 Task: Search one way flight ticket for 5 adults, 2 children, 1 infant in seat and 1 infant on lap in economy from Lafayette: Lafayette Regional Airport (paul Fournet Field) to Rockford: Chicago Rockford International Airport(was Northwest Chicagoland Regional Airport At Rockford) on 5-1-2023. Choice of flights is Singapure airlines. Number of bags: 1 carry on bag. Price is upto 88000. Outbound departure time preference is 10:30.
Action: Mouse moved to (210, 280)
Screenshot: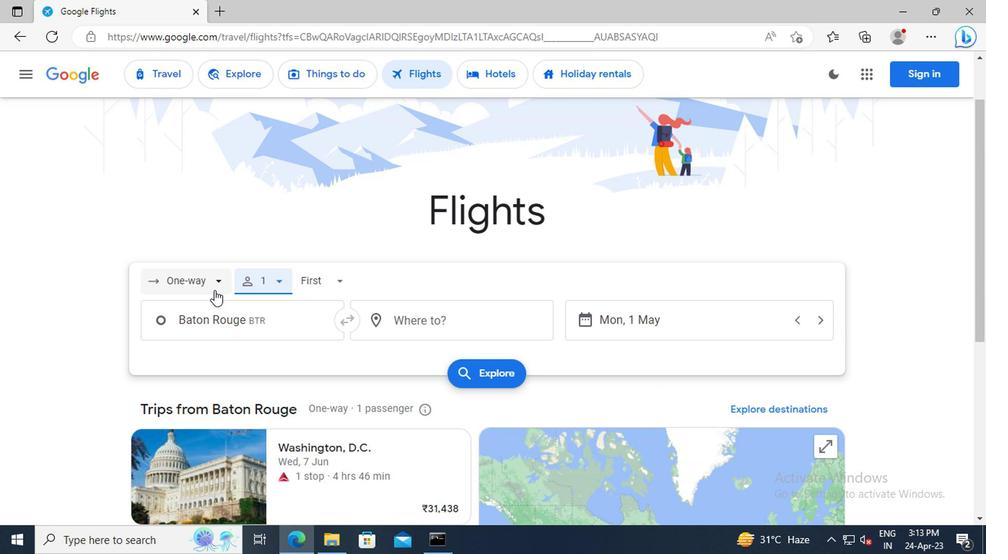 
Action: Mouse pressed left at (210, 280)
Screenshot: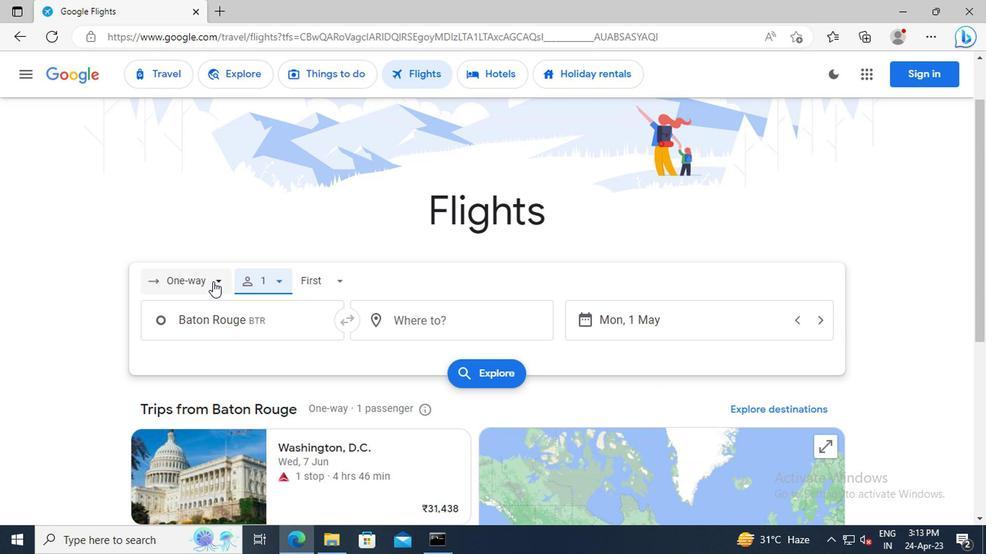 
Action: Mouse moved to (200, 349)
Screenshot: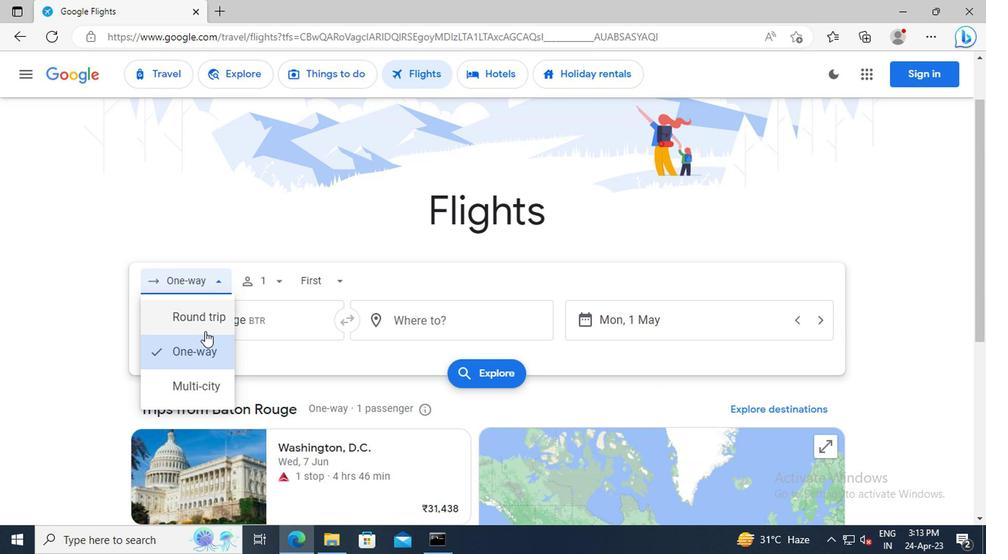
Action: Mouse pressed left at (200, 349)
Screenshot: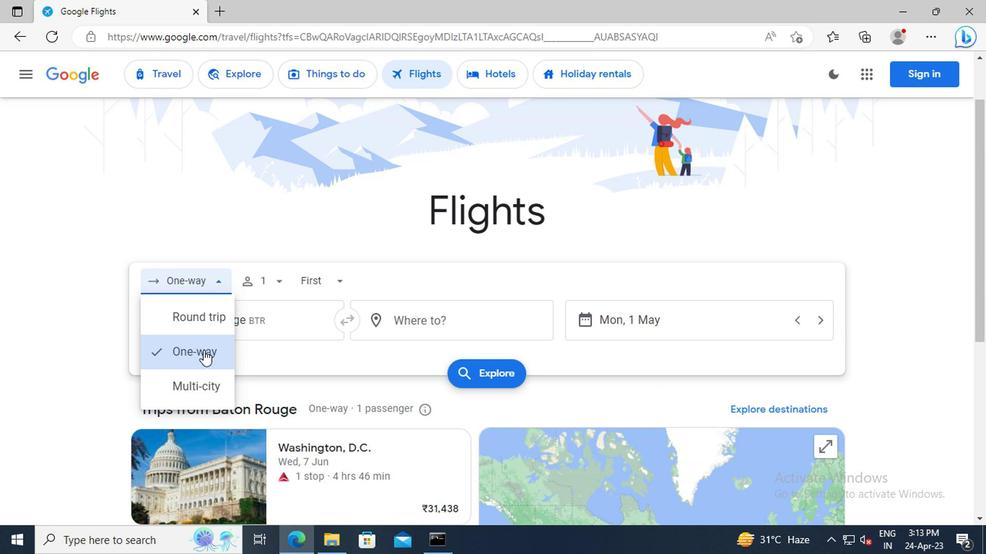 
Action: Mouse moved to (265, 280)
Screenshot: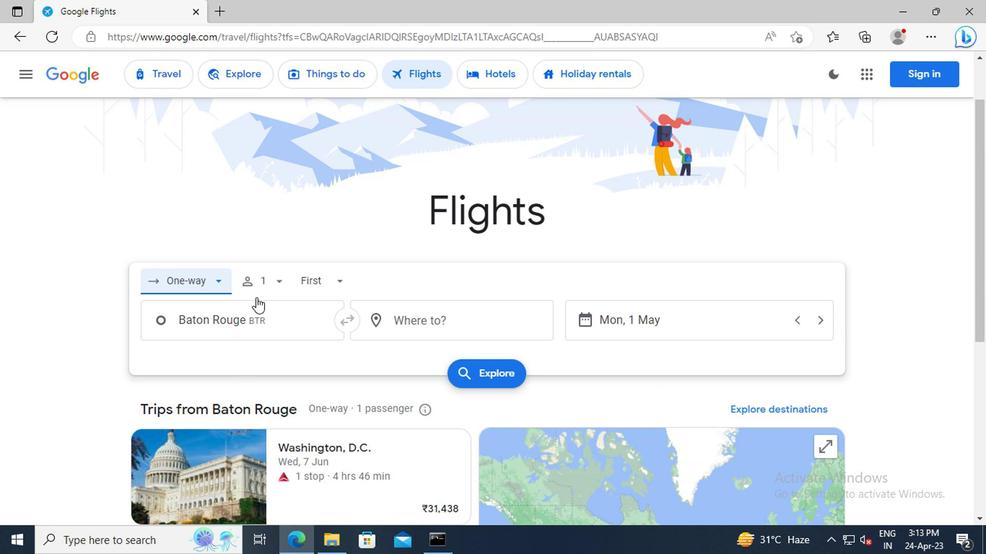 
Action: Mouse pressed left at (265, 280)
Screenshot: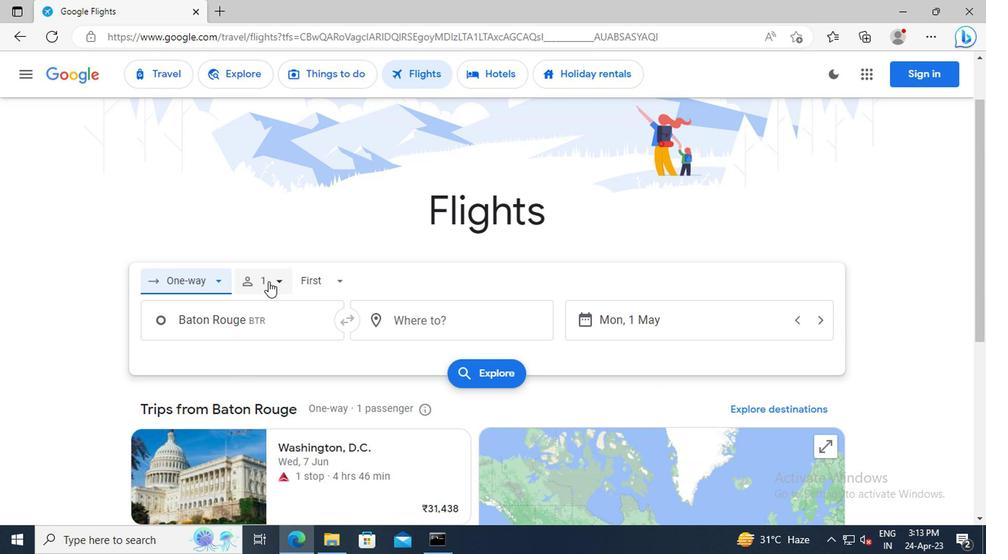 
Action: Mouse moved to (382, 318)
Screenshot: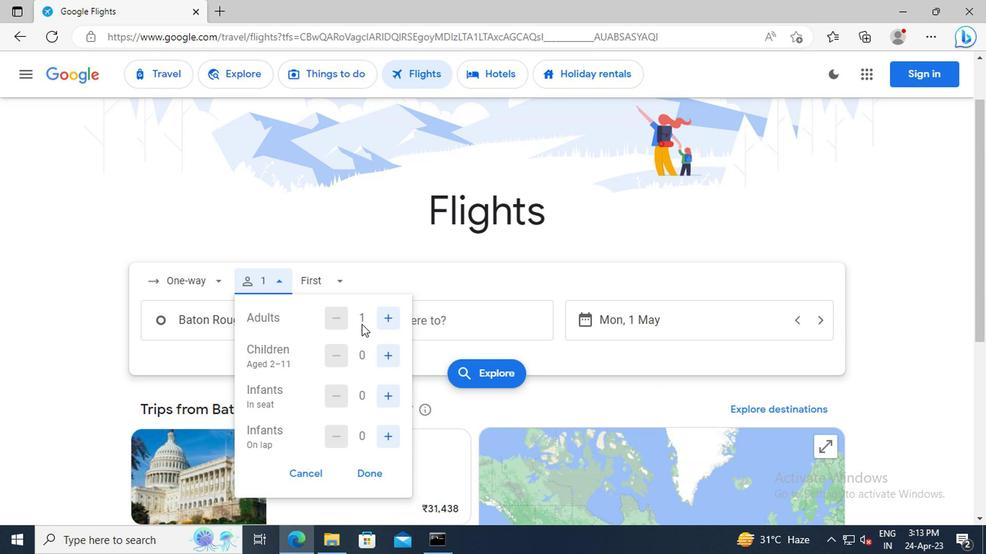 
Action: Mouse pressed left at (382, 318)
Screenshot: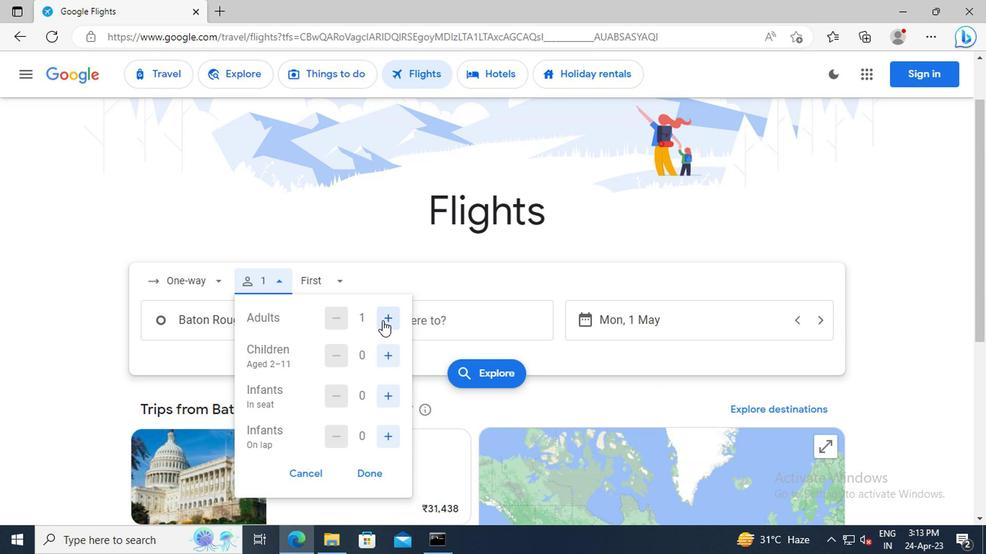 
Action: Mouse pressed left at (382, 318)
Screenshot: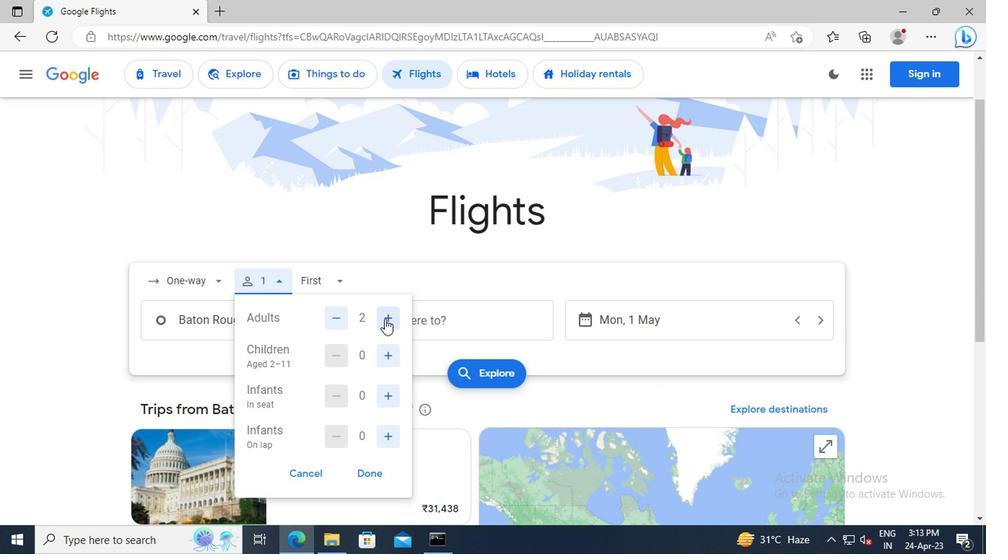 
Action: Mouse pressed left at (382, 318)
Screenshot: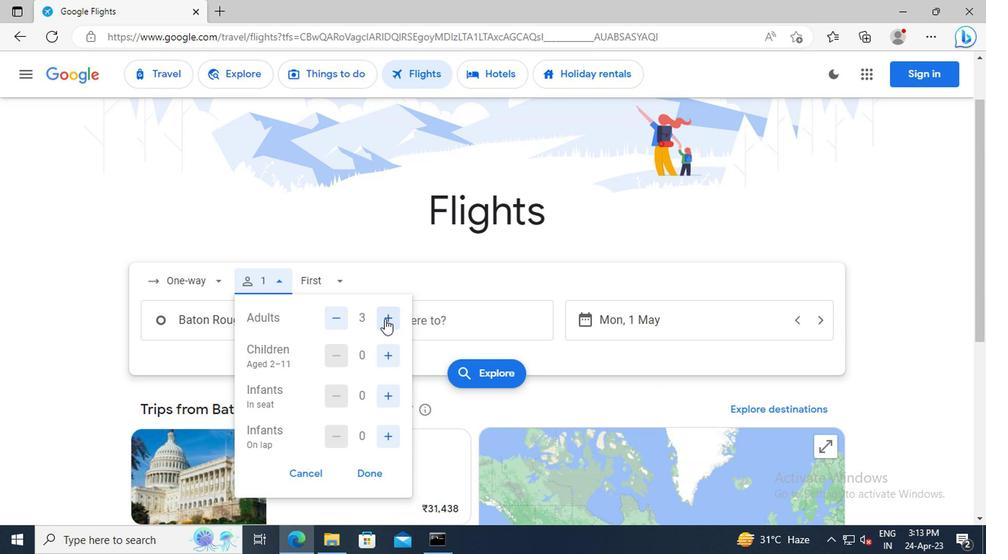 
Action: Mouse pressed left at (382, 318)
Screenshot: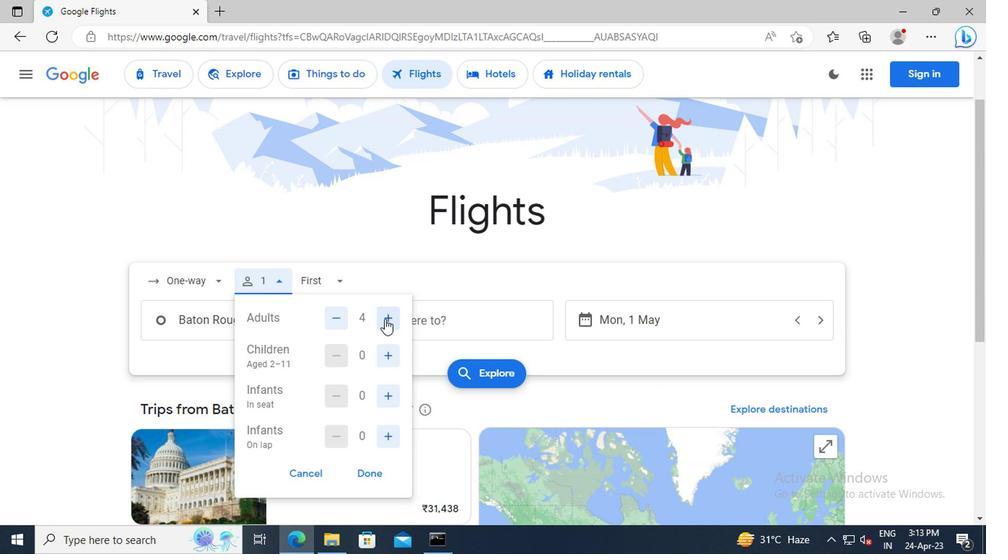 
Action: Mouse moved to (384, 347)
Screenshot: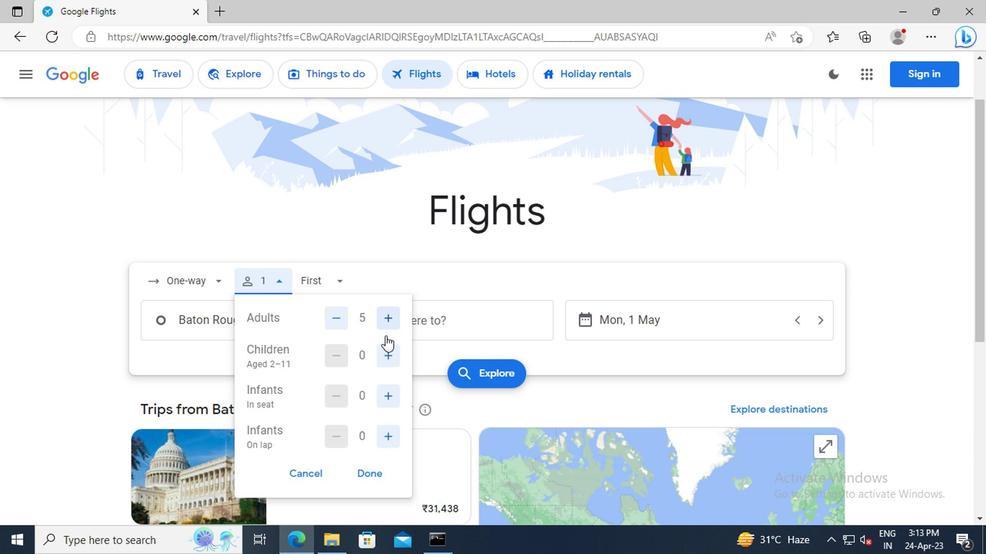 
Action: Mouse pressed left at (384, 347)
Screenshot: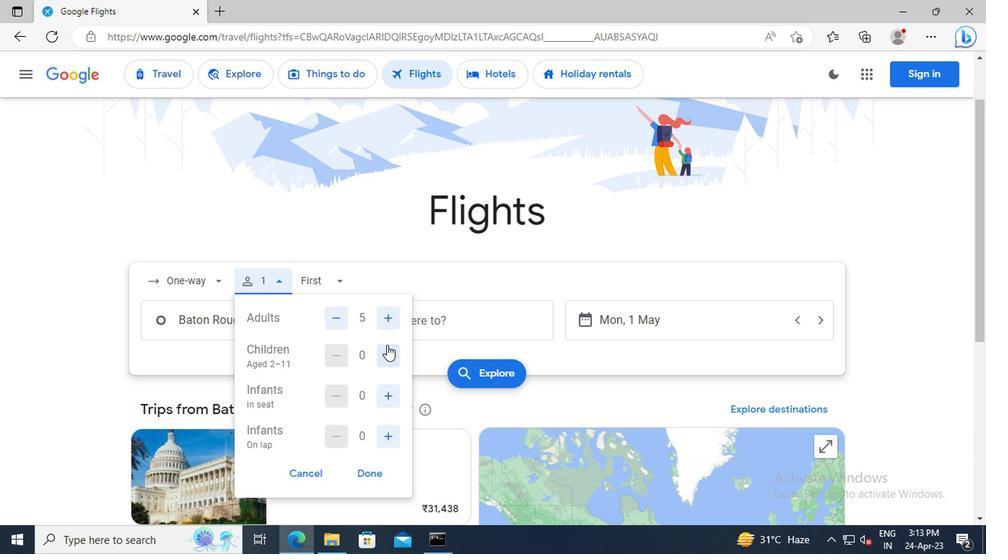
Action: Mouse pressed left at (384, 347)
Screenshot: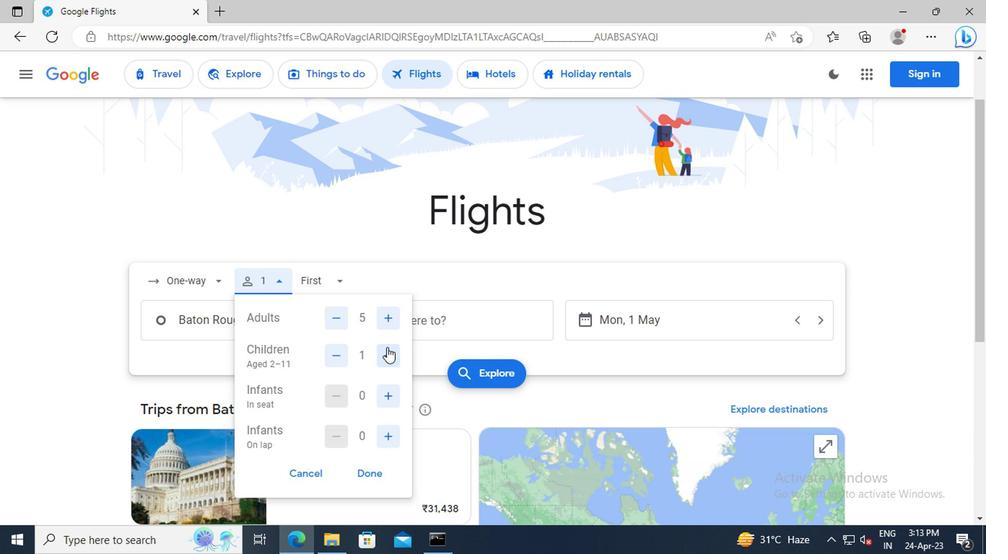 
Action: Mouse moved to (387, 386)
Screenshot: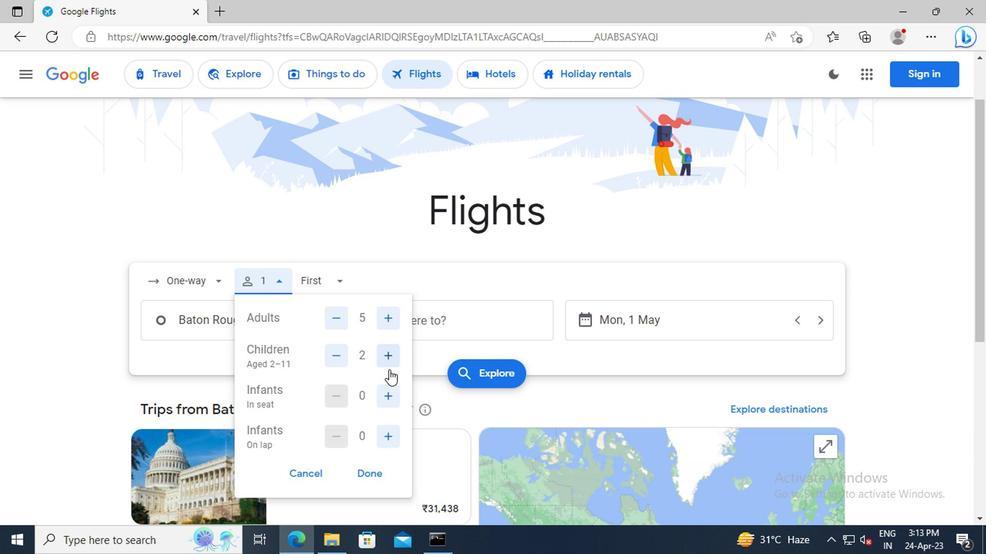 
Action: Mouse pressed left at (387, 386)
Screenshot: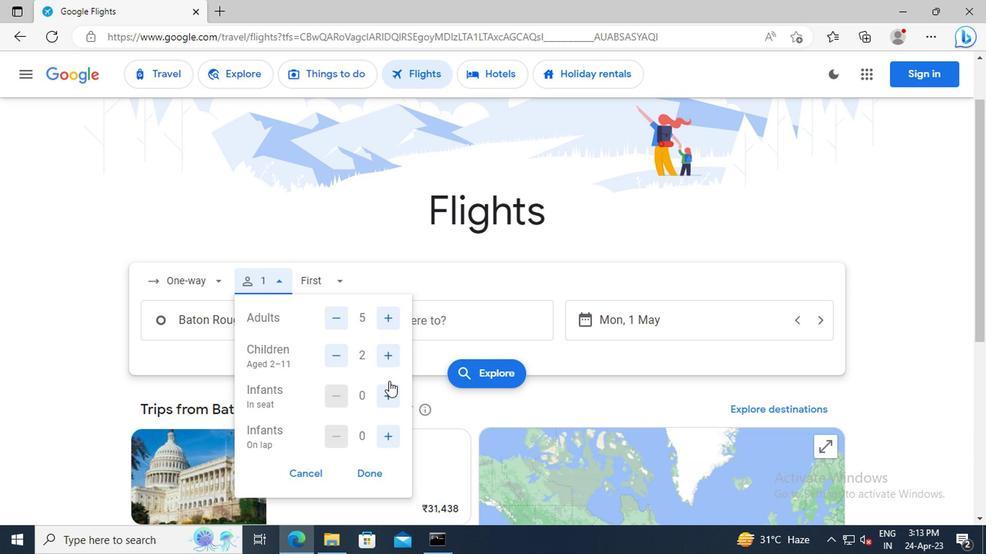 
Action: Mouse moved to (384, 445)
Screenshot: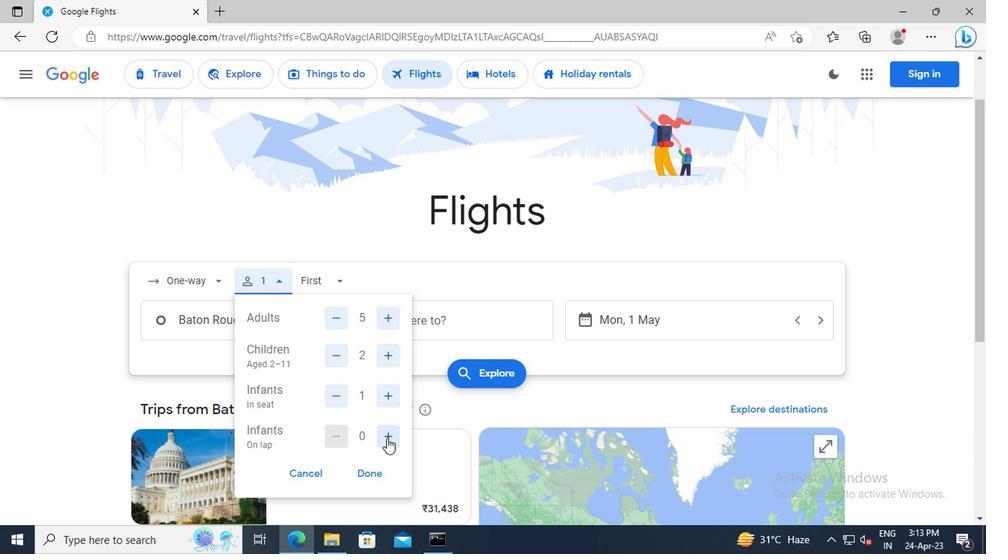 
Action: Mouse pressed left at (384, 445)
Screenshot: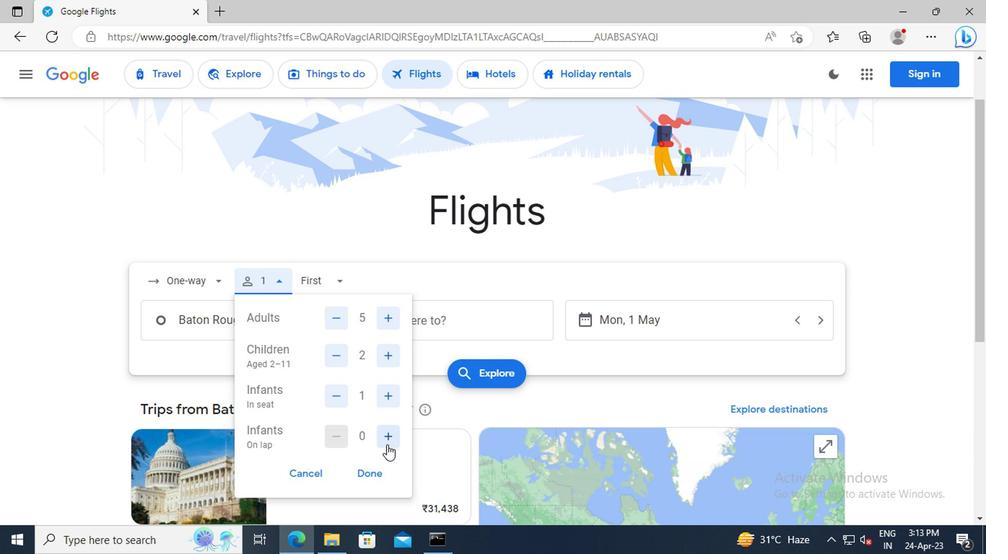 
Action: Mouse moved to (371, 468)
Screenshot: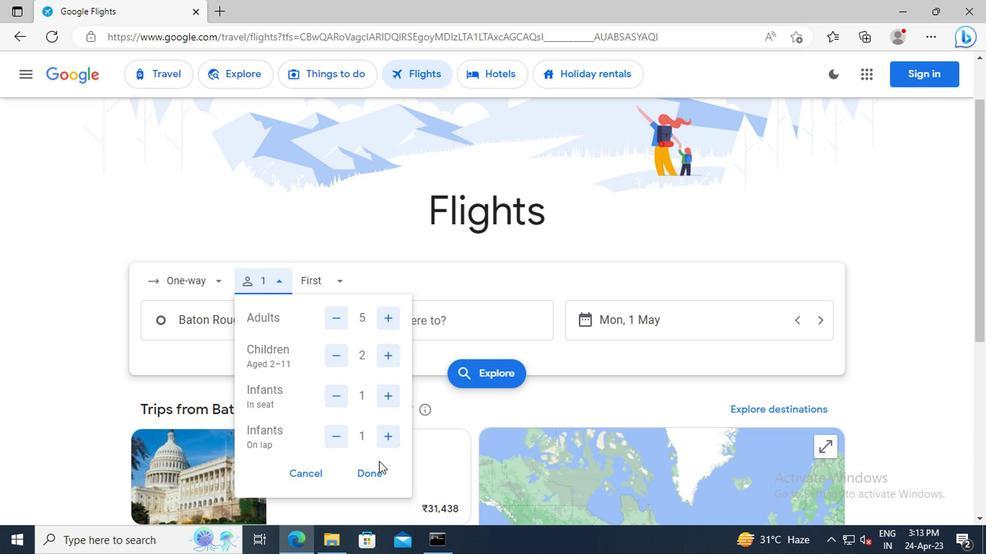 
Action: Mouse pressed left at (371, 468)
Screenshot: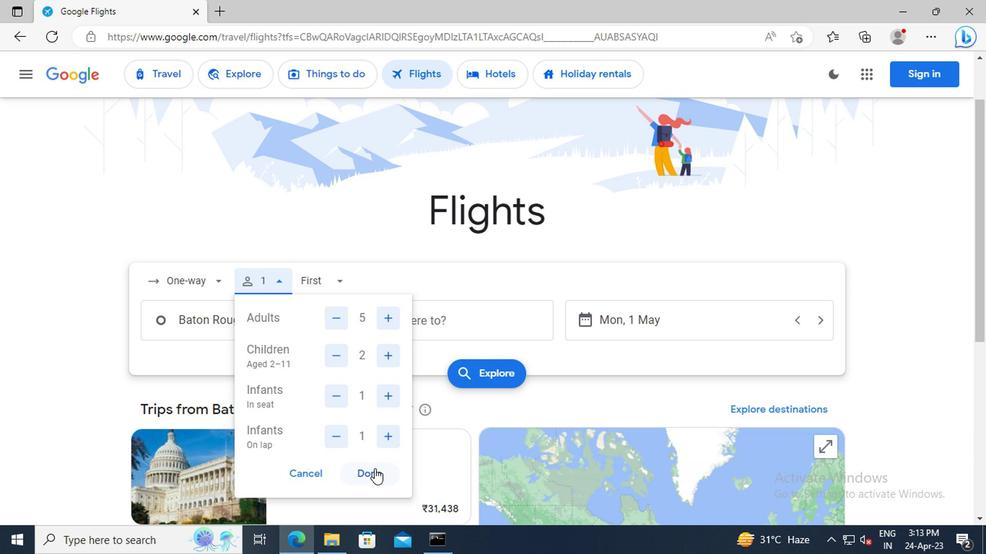 
Action: Mouse moved to (314, 273)
Screenshot: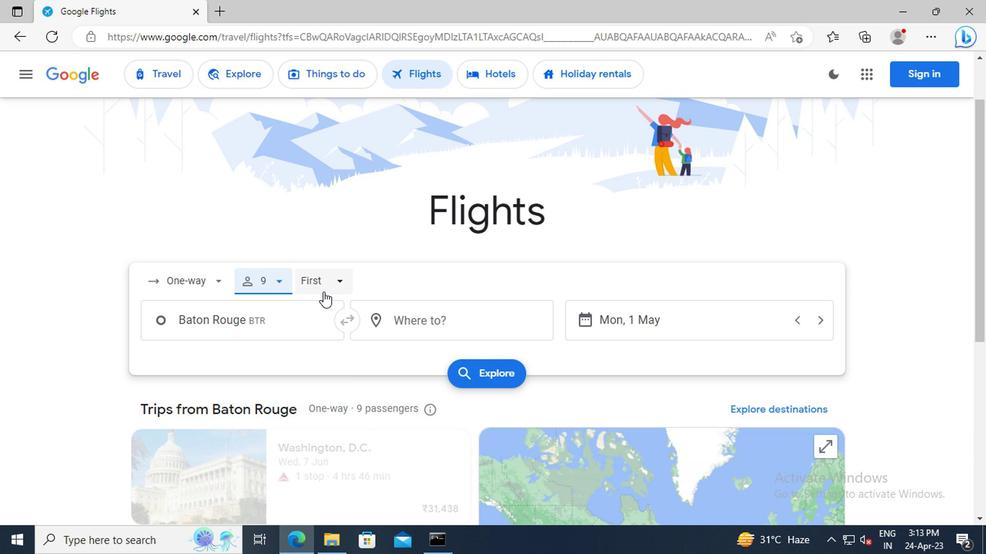 
Action: Mouse pressed left at (314, 273)
Screenshot: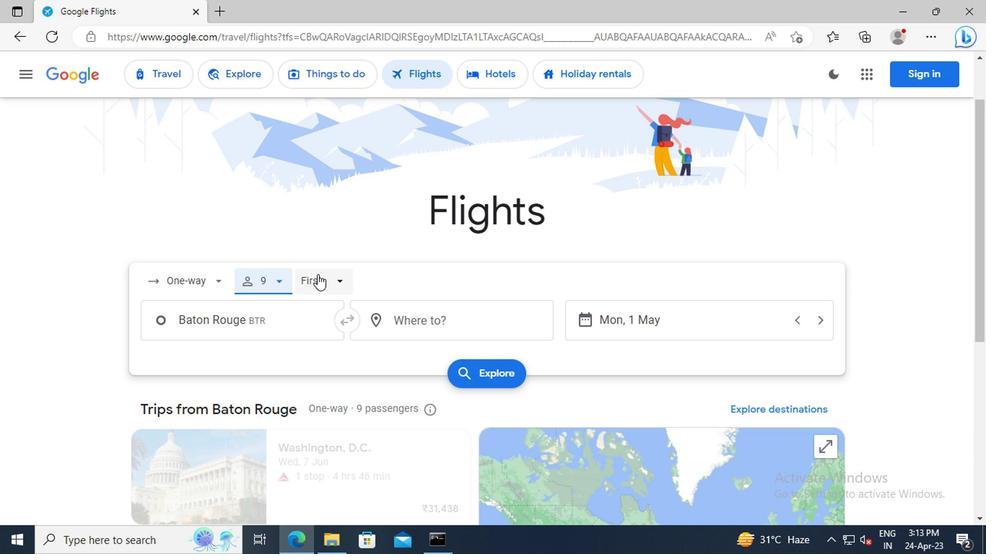 
Action: Mouse moved to (327, 314)
Screenshot: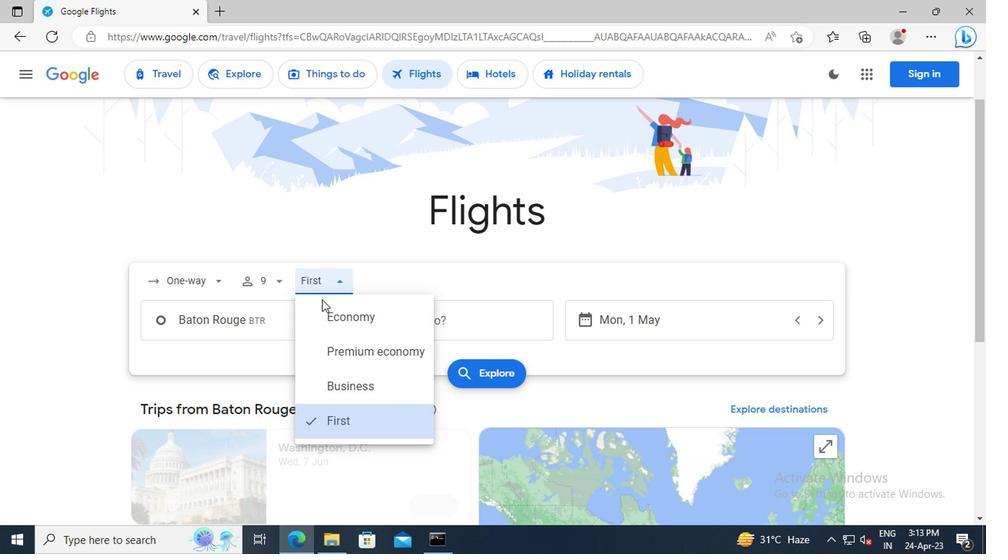 
Action: Mouse pressed left at (327, 314)
Screenshot: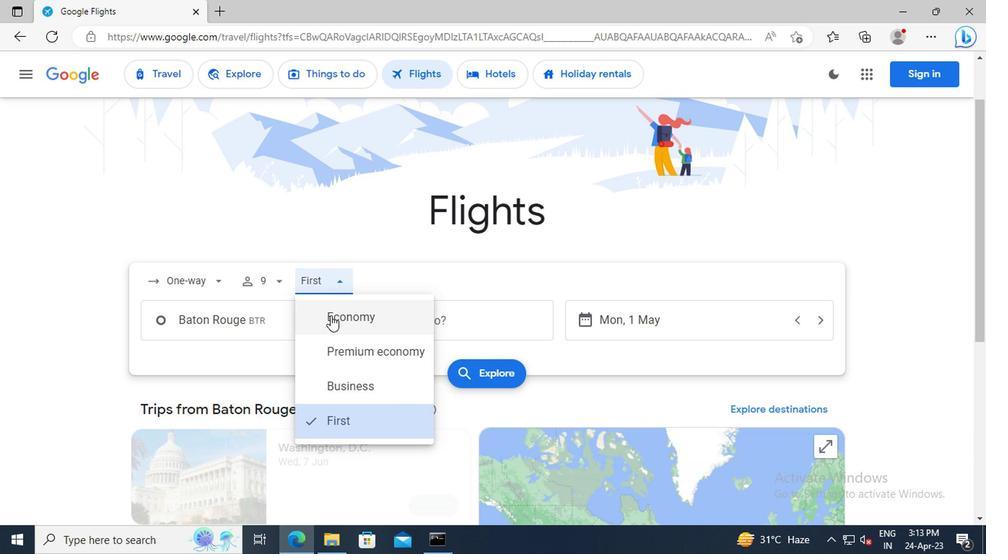 
Action: Mouse moved to (274, 324)
Screenshot: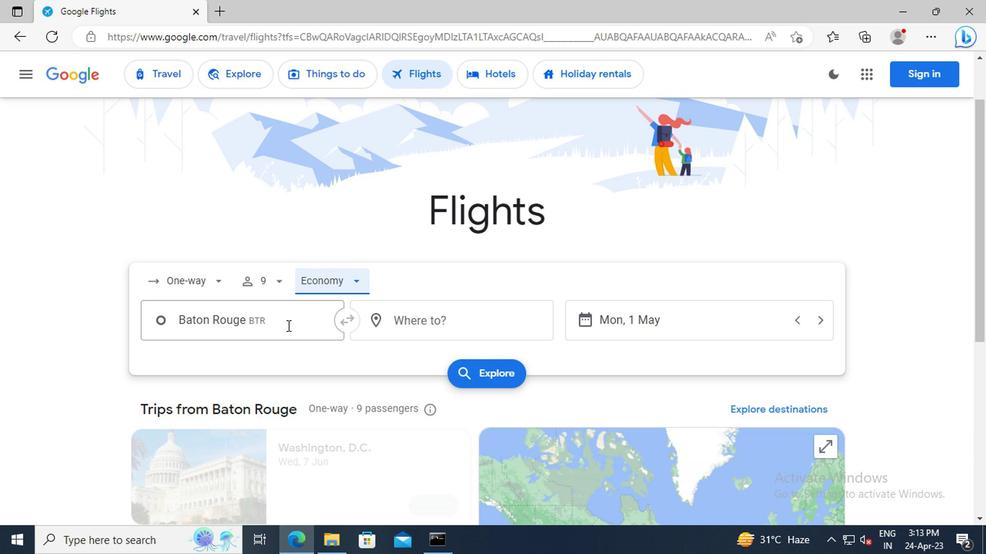 
Action: Mouse pressed left at (274, 324)
Screenshot: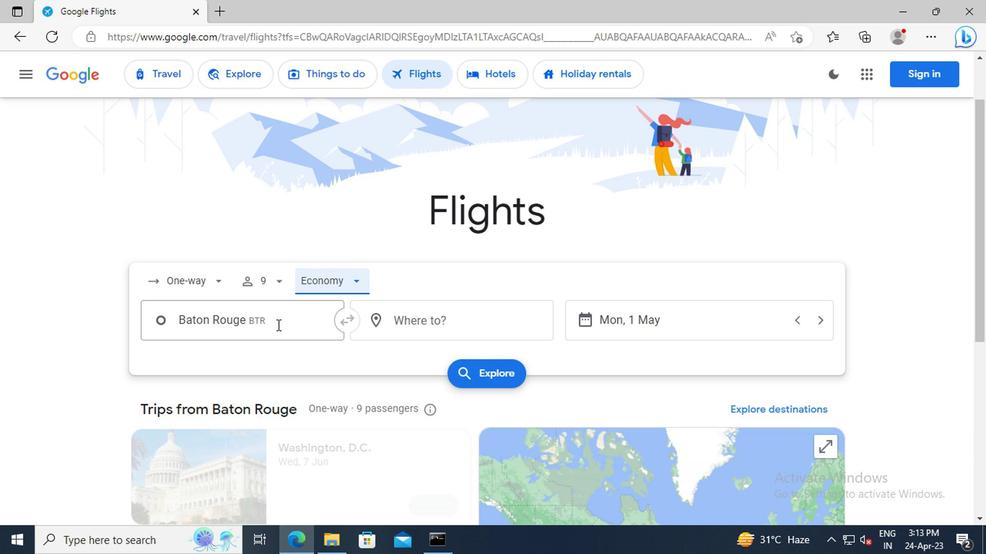
Action: Key pressed <Key.shift>LAFAYETTE<Key.space><Key.shift>R
Screenshot: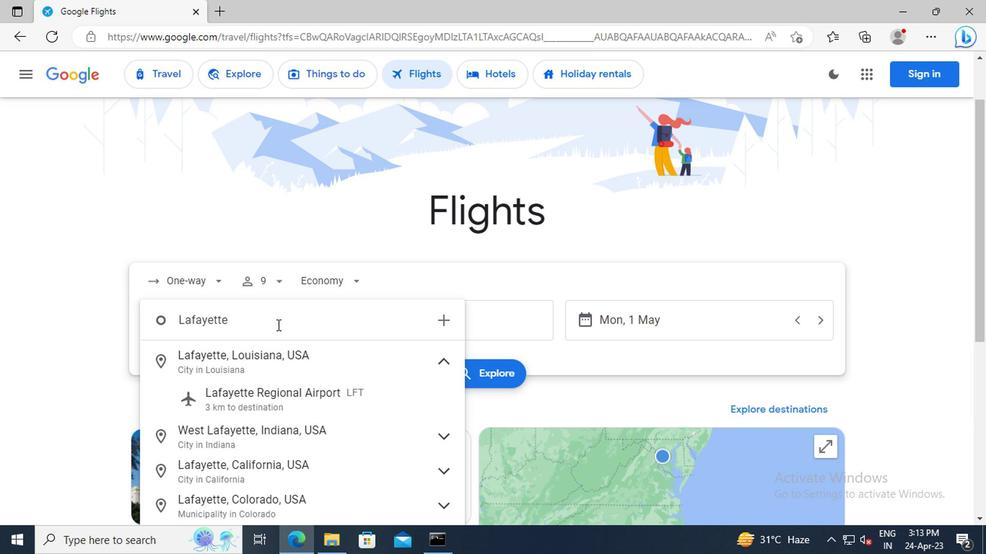 
Action: Mouse moved to (286, 365)
Screenshot: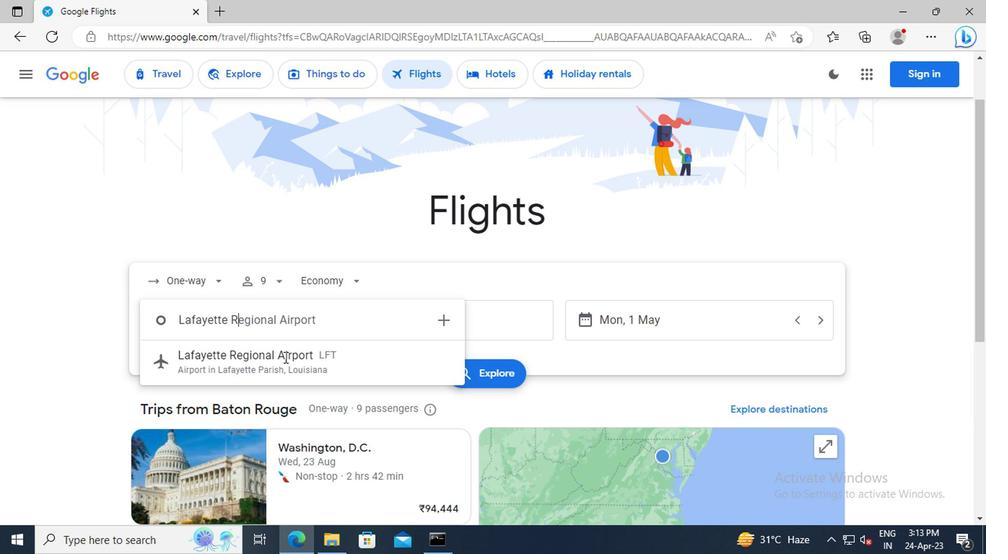
Action: Mouse pressed left at (286, 365)
Screenshot: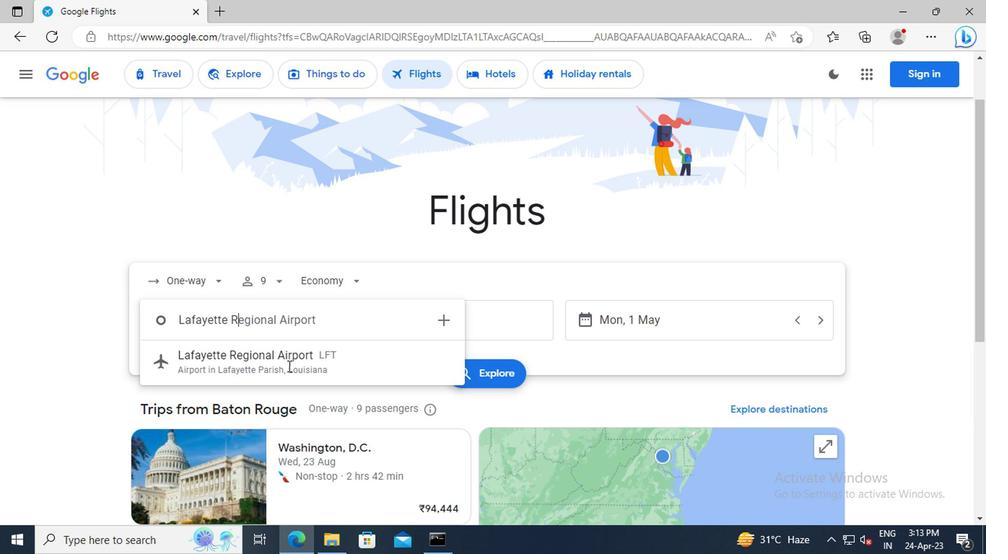 
Action: Mouse moved to (417, 317)
Screenshot: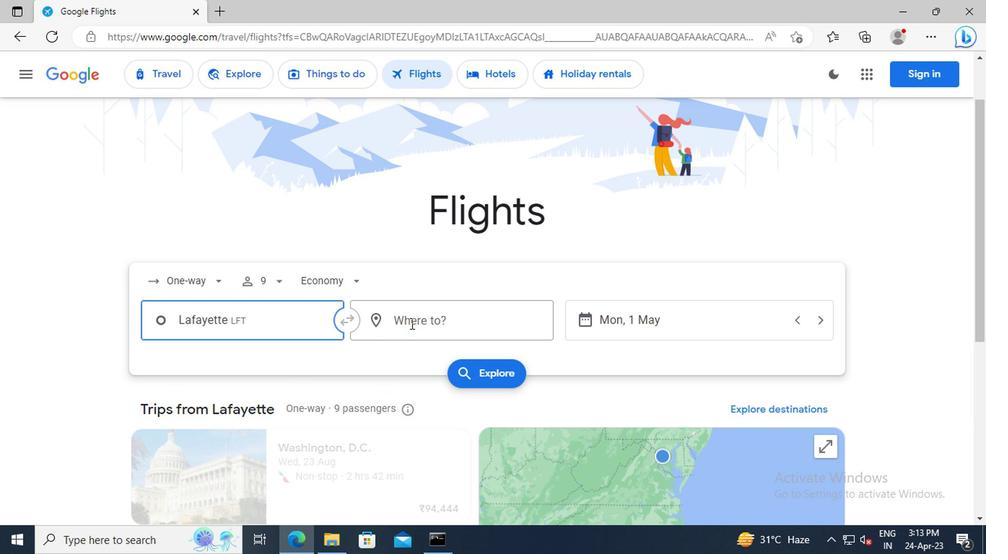 
Action: Mouse pressed left at (417, 317)
Screenshot: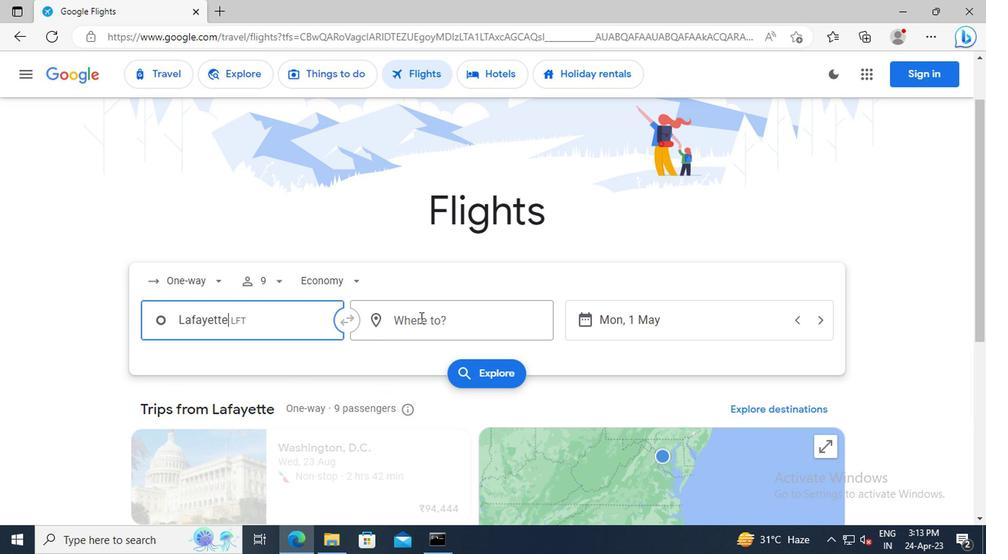 
Action: Mouse moved to (391, 309)
Screenshot: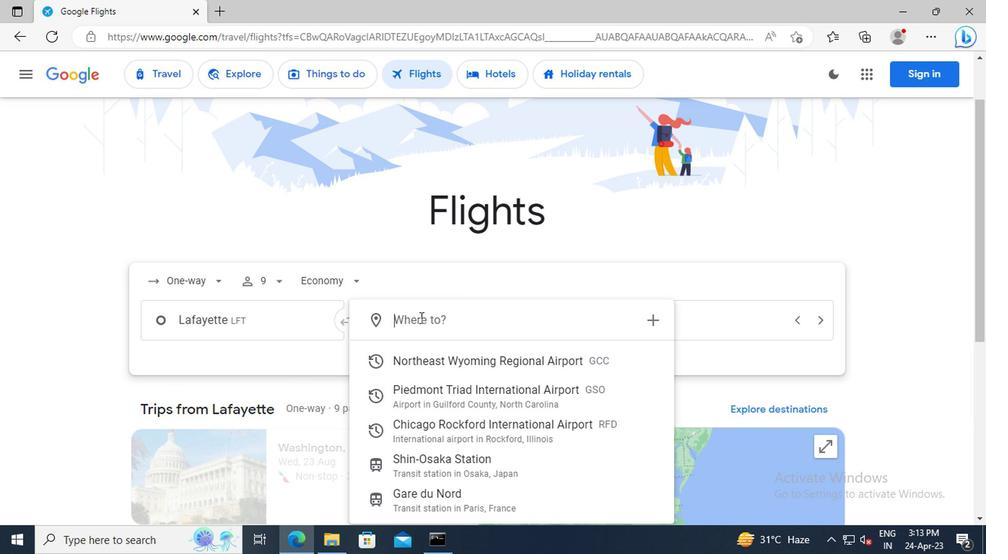 
Action: Key pressed <Key.shift>CHICAGO<Key.space><Key.shift>RO
Screenshot: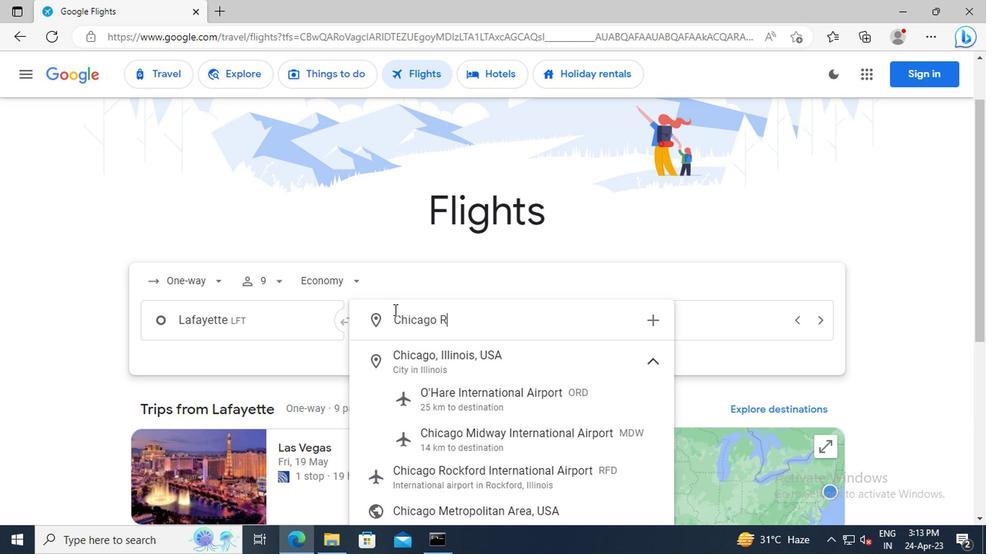 
Action: Mouse moved to (486, 365)
Screenshot: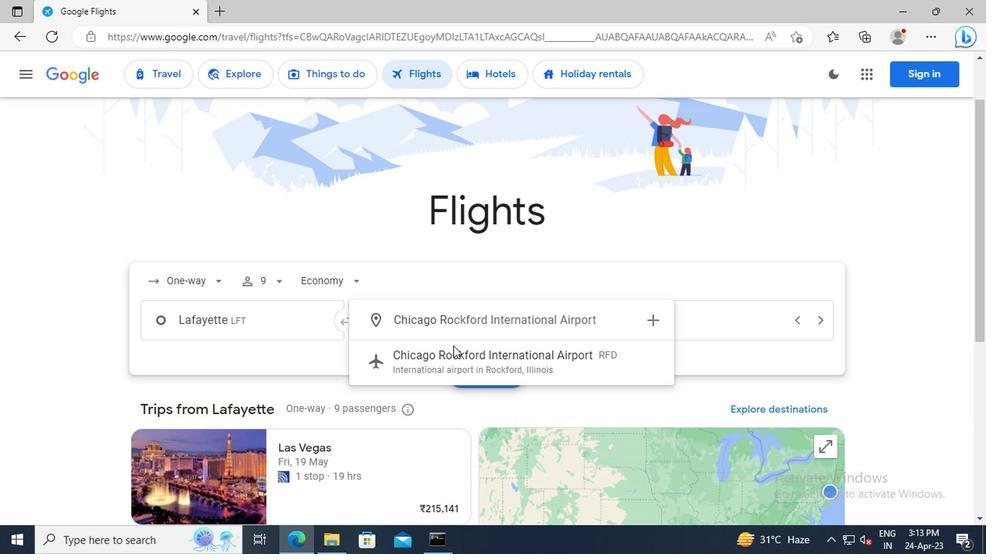 
Action: Mouse pressed left at (486, 365)
Screenshot: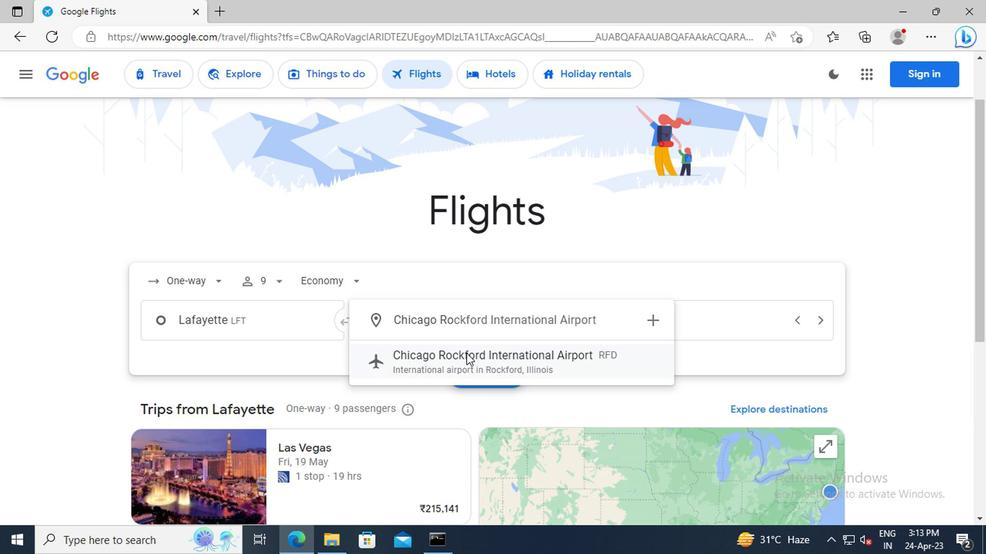 
Action: Mouse moved to (656, 321)
Screenshot: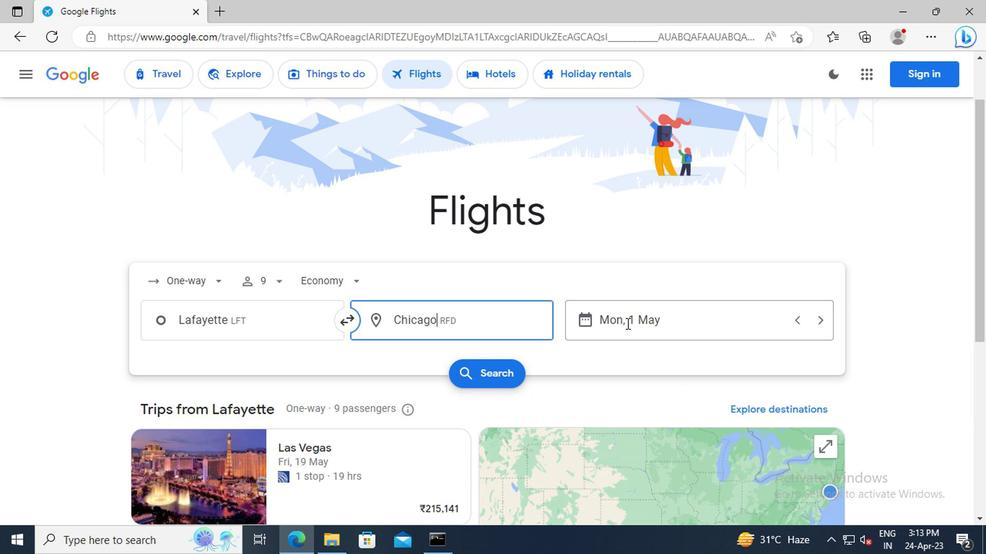 
Action: Mouse pressed left at (656, 321)
Screenshot: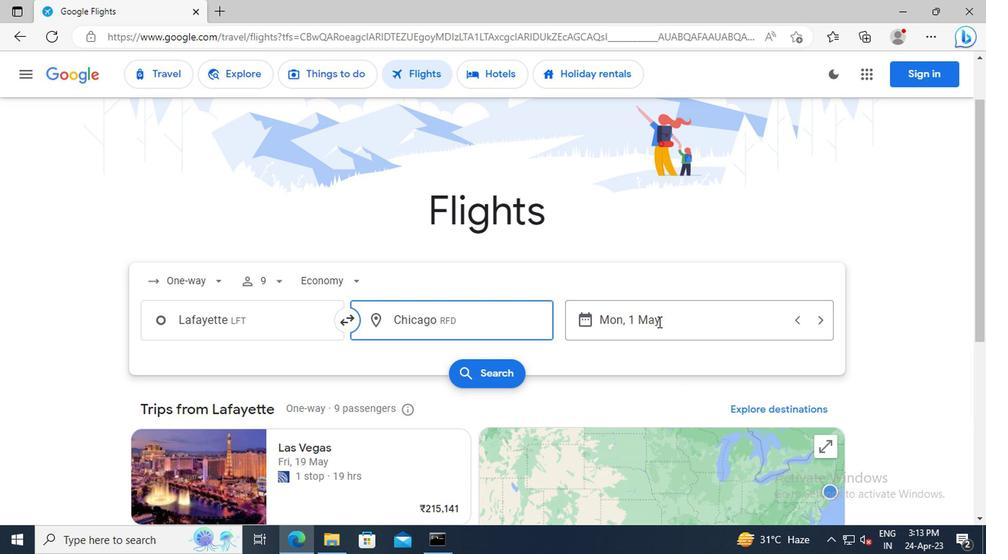 
Action: Mouse moved to (590, 300)
Screenshot: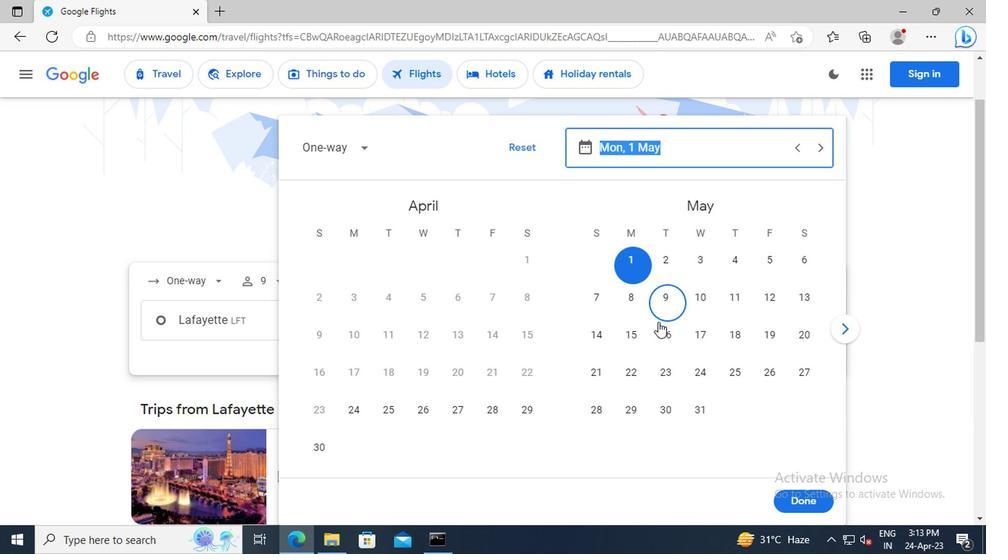 
Action: Key pressed 1<Key.space>MAY<Key.enter>
Screenshot: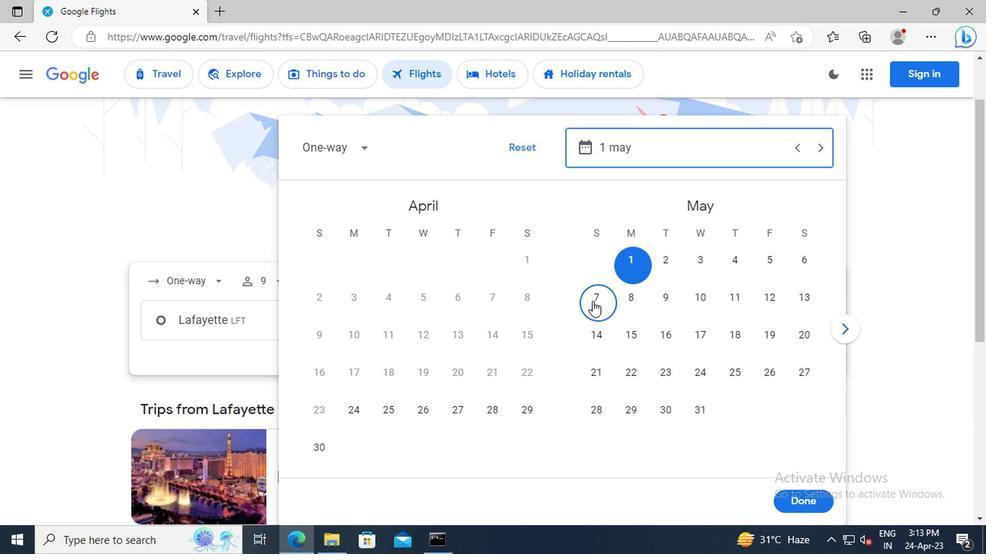 
Action: Mouse moved to (790, 503)
Screenshot: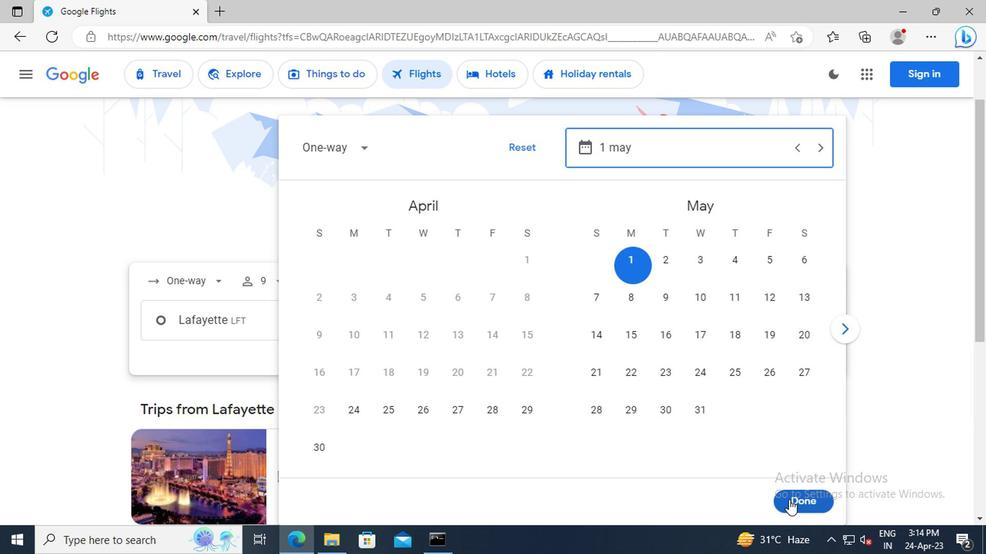 
Action: Mouse pressed left at (790, 503)
Screenshot: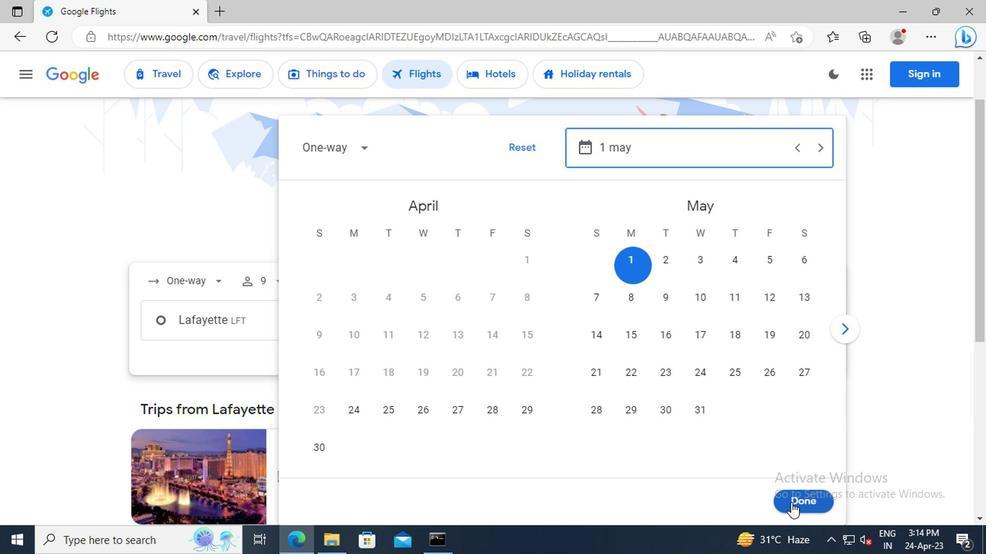 
Action: Mouse moved to (506, 378)
Screenshot: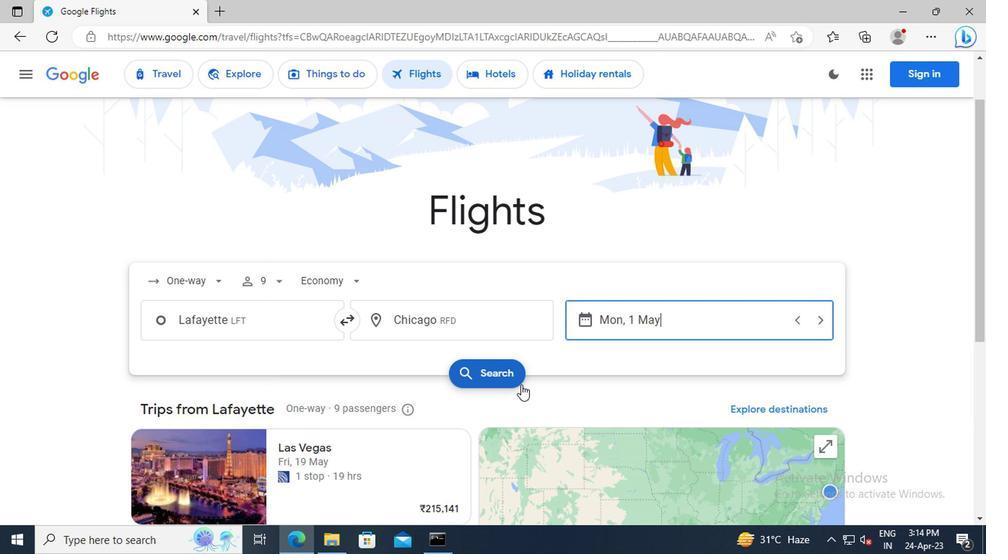 
Action: Mouse pressed left at (506, 378)
Screenshot: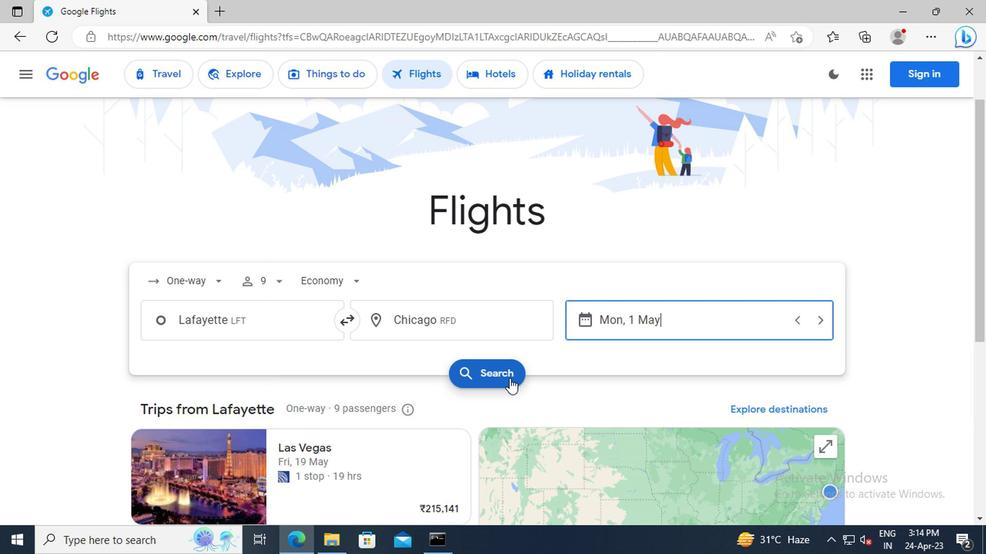 
Action: Mouse moved to (164, 209)
Screenshot: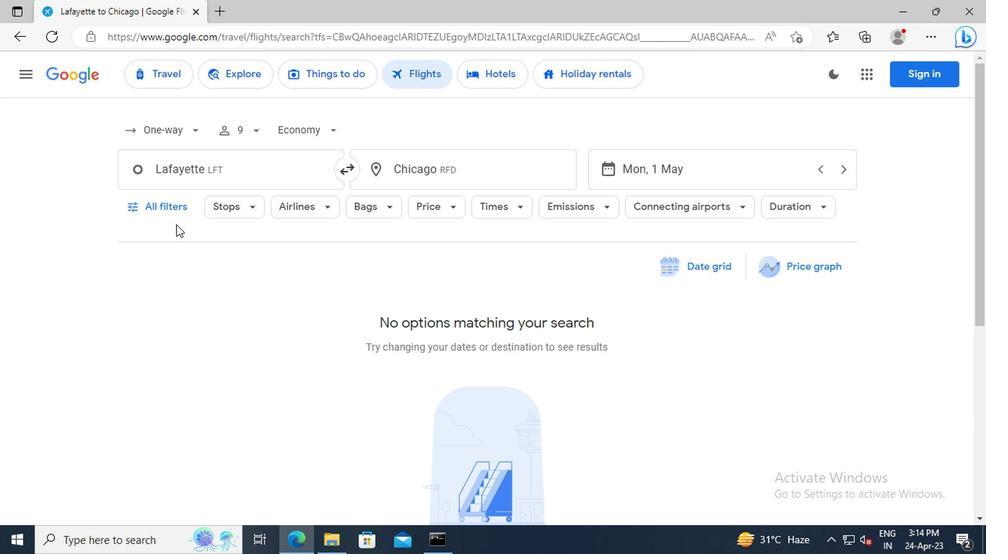 
Action: Mouse pressed left at (164, 209)
Screenshot: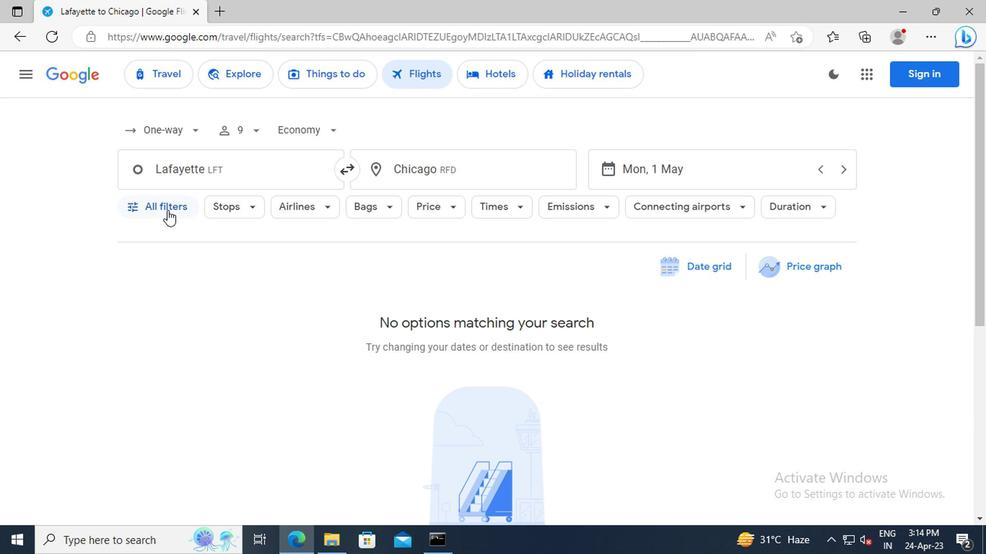 
Action: Mouse moved to (273, 302)
Screenshot: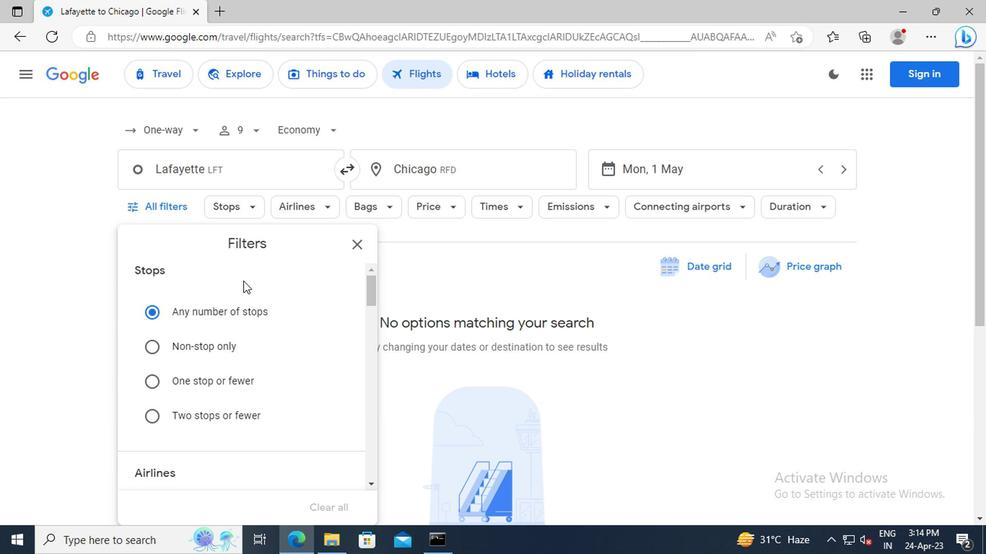 
Action: Mouse scrolled (273, 302) with delta (0, 0)
Screenshot: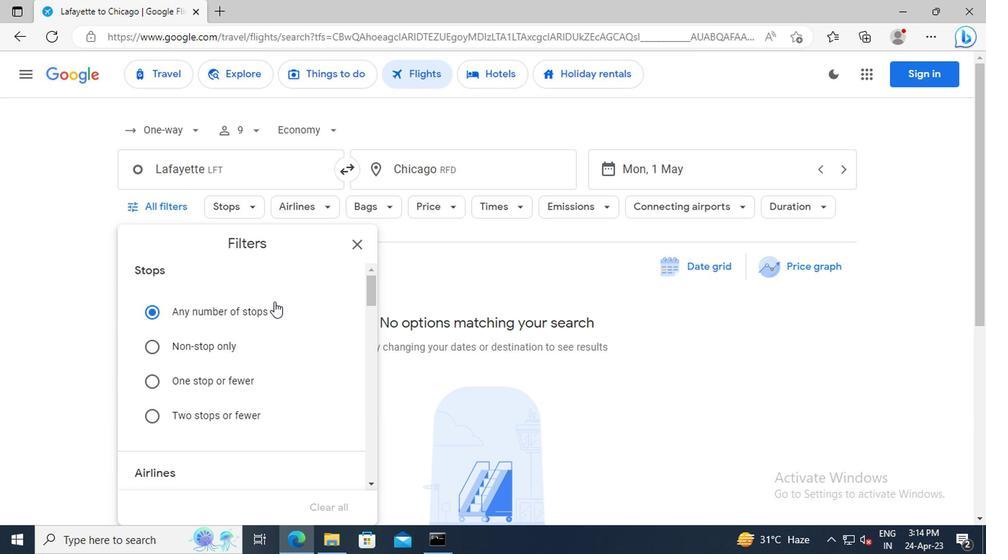 
Action: Mouse scrolled (273, 302) with delta (0, 0)
Screenshot: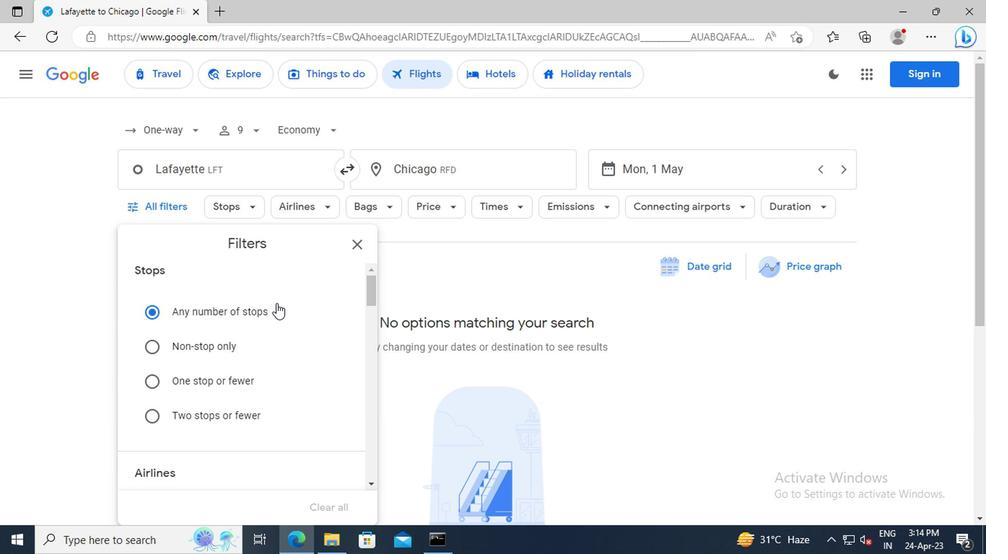
Action: Mouse scrolled (273, 302) with delta (0, 0)
Screenshot: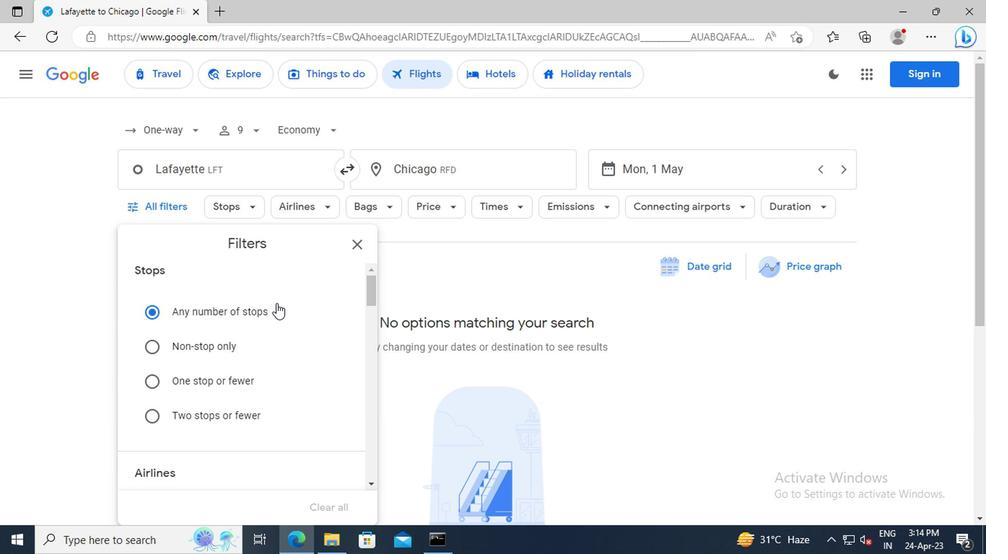 
Action: Mouse scrolled (273, 302) with delta (0, 0)
Screenshot: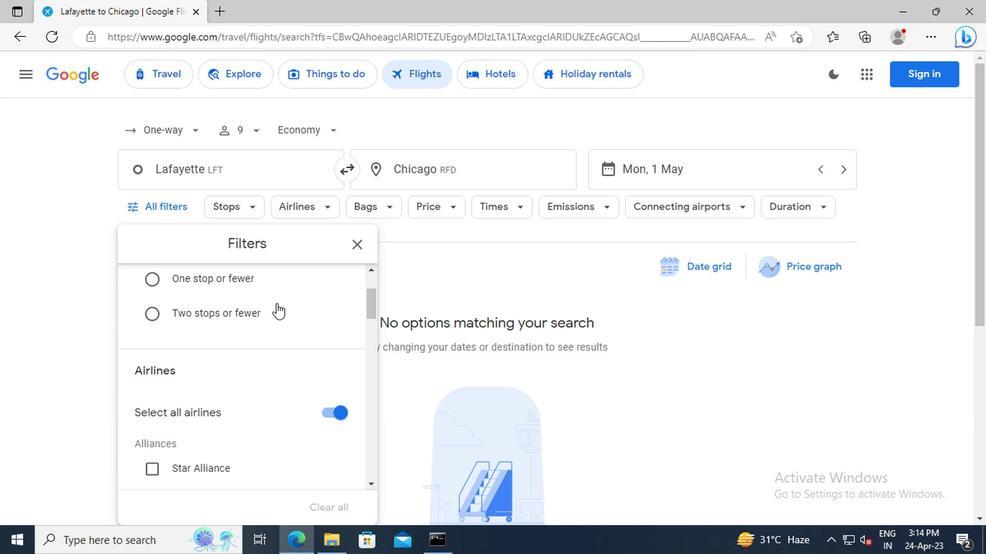 
Action: Mouse scrolled (273, 302) with delta (0, 0)
Screenshot: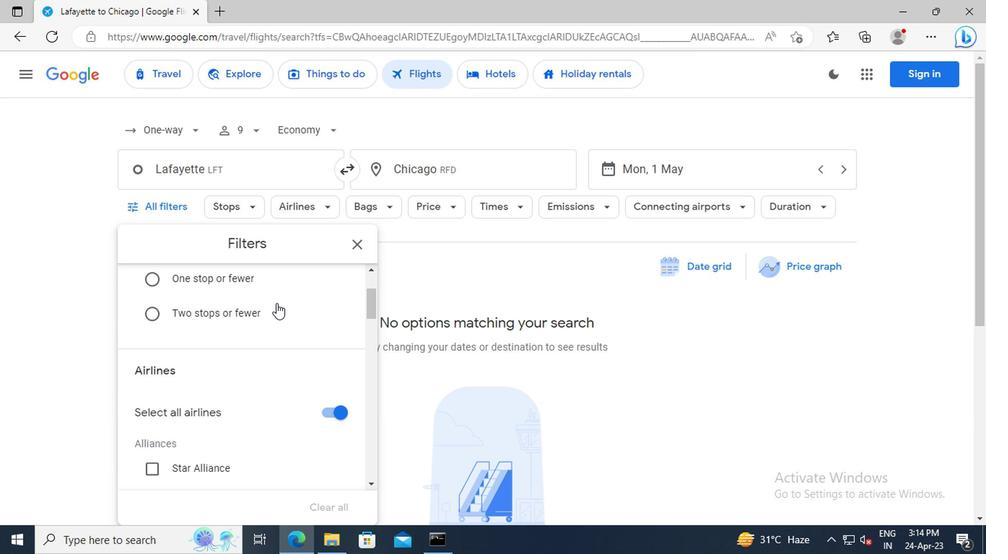 
Action: Mouse moved to (320, 345)
Screenshot: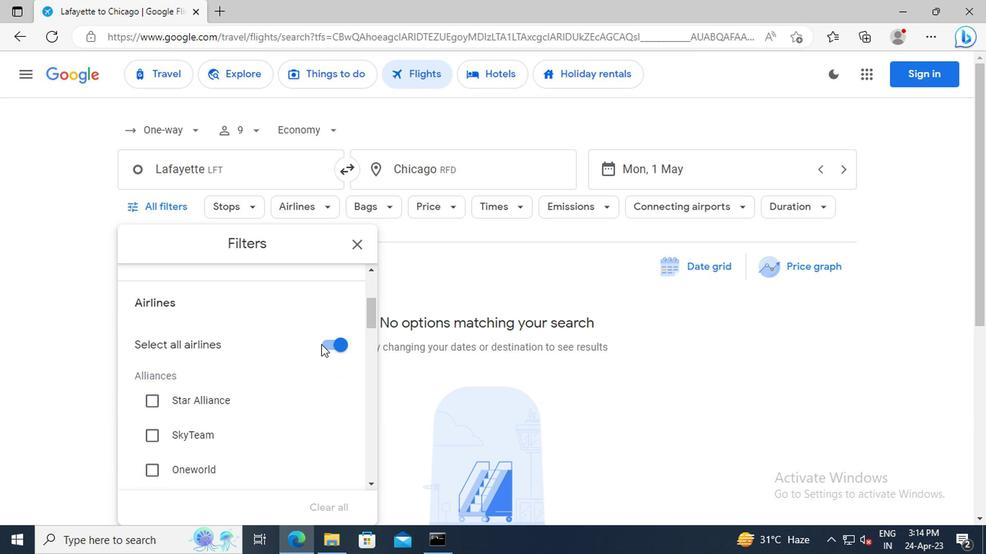 
Action: Mouse pressed left at (320, 345)
Screenshot: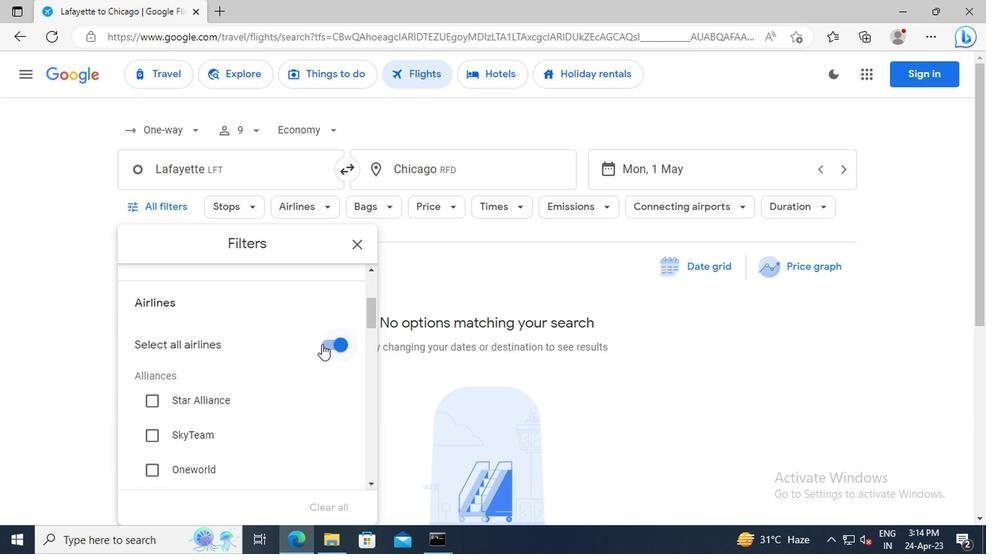 
Action: Mouse moved to (276, 344)
Screenshot: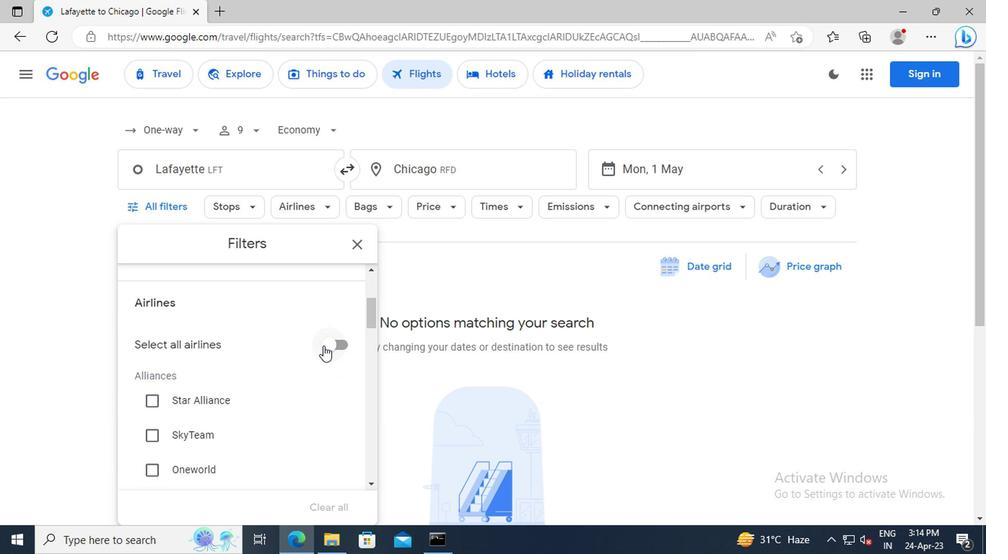 
Action: Mouse scrolled (276, 344) with delta (0, 0)
Screenshot: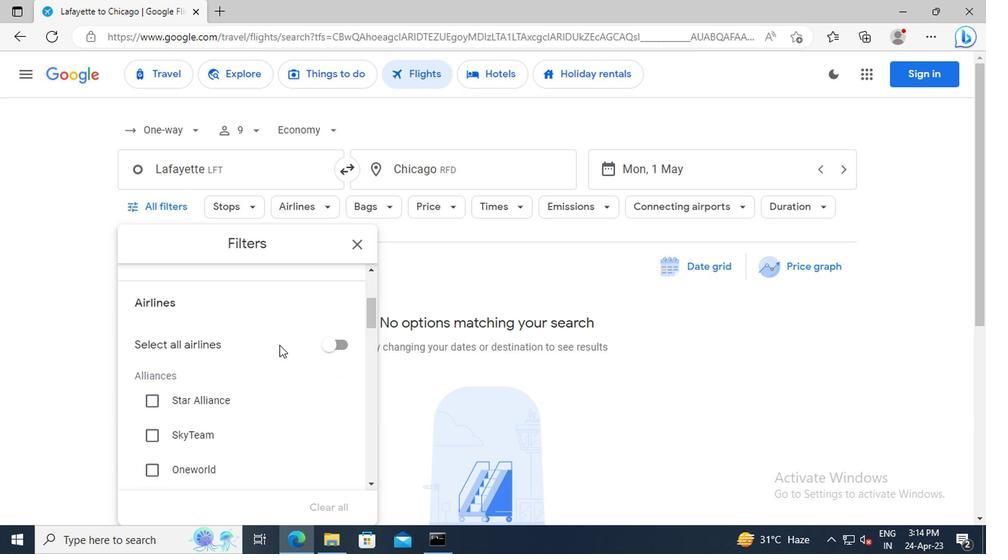 
Action: Mouse scrolled (276, 344) with delta (0, 0)
Screenshot: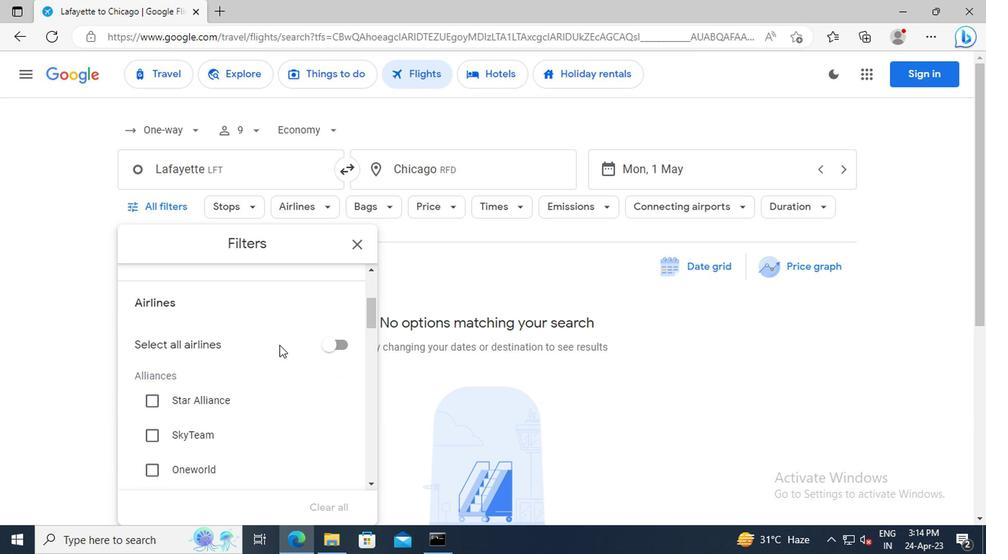 
Action: Mouse scrolled (276, 344) with delta (0, 0)
Screenshot: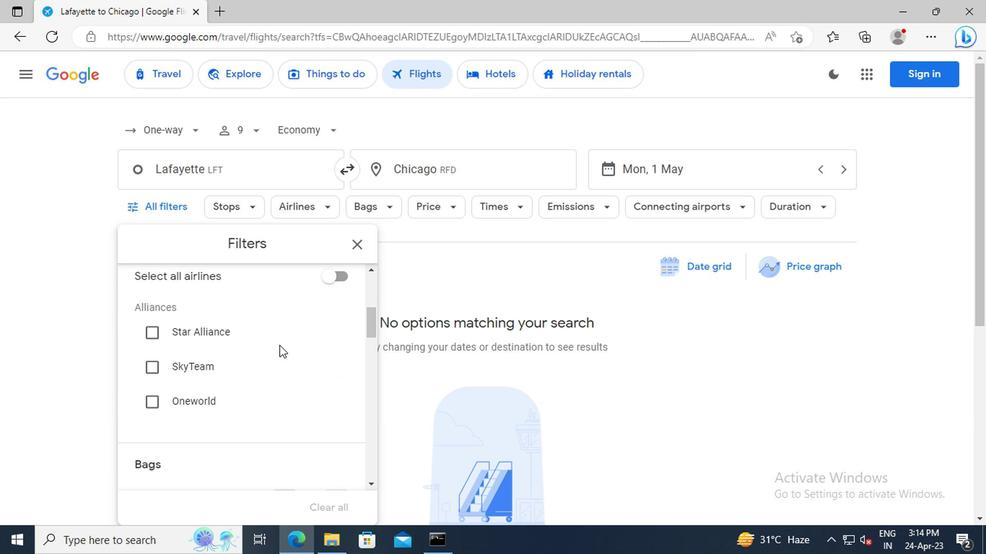 
Action: Mouse scrolled (276, 344) with delta (0, 0)
Screenshot: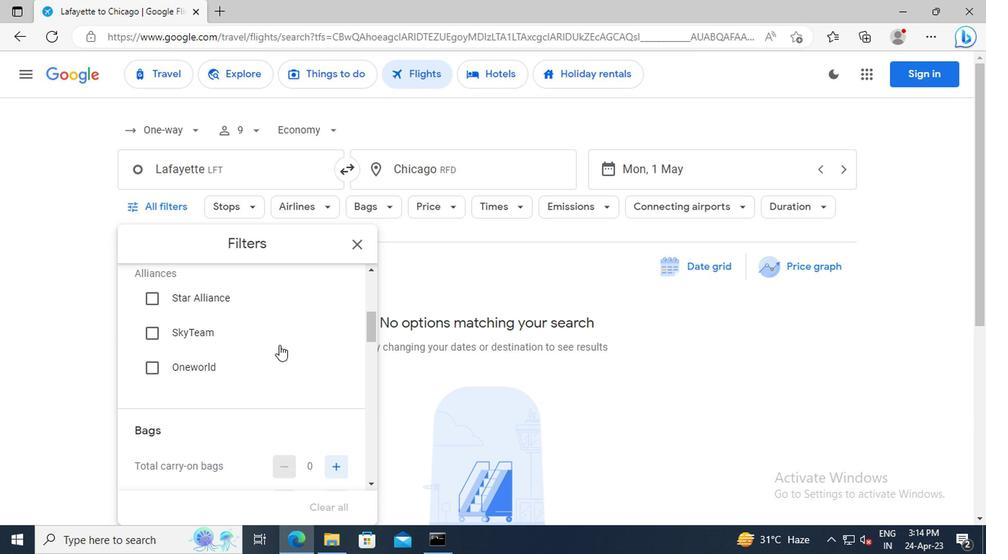 
Action: Mouse scrolled (276, 344) with delta (0, 0)
Screenshot: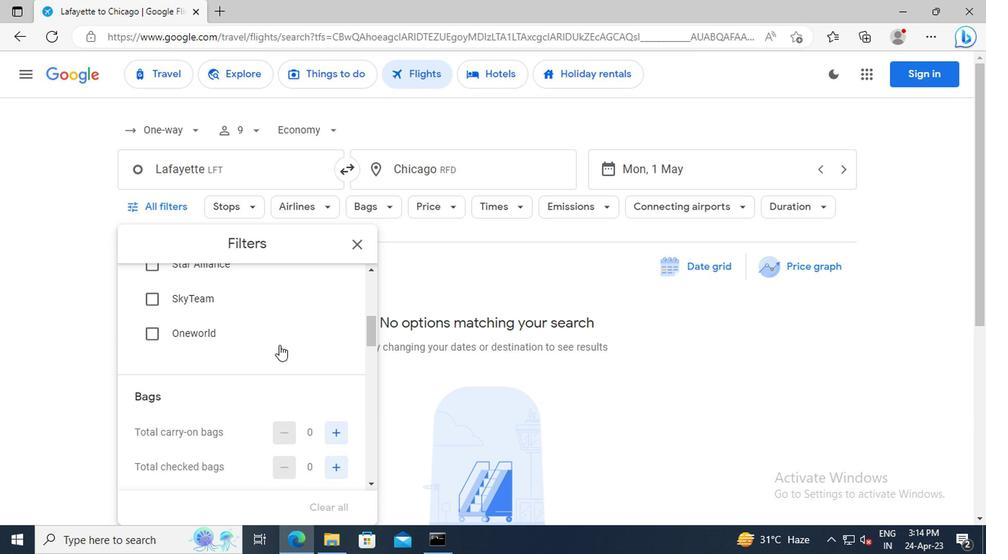 
Action: Mouse scrolled (276, 344) with delta (0, 0)
Screenshot: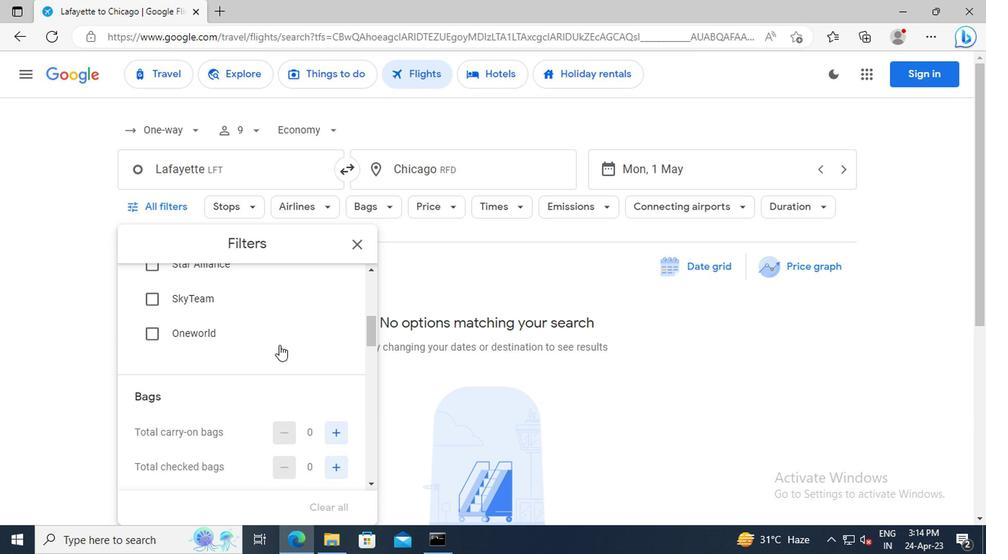 
Action: Mouse moved to (332, 361)
Screenshot: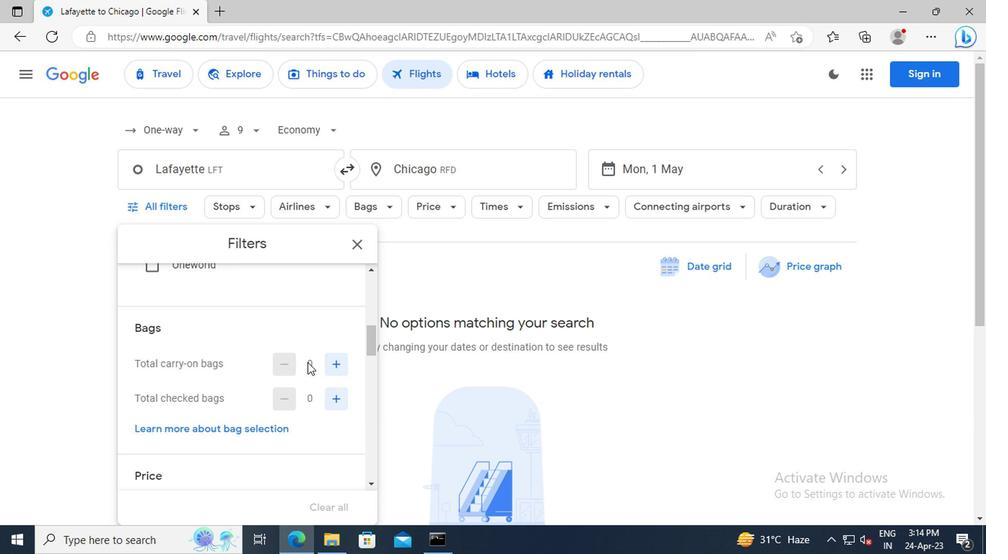 
Action: Mouse pressed left at (332, 361)
Screenshot: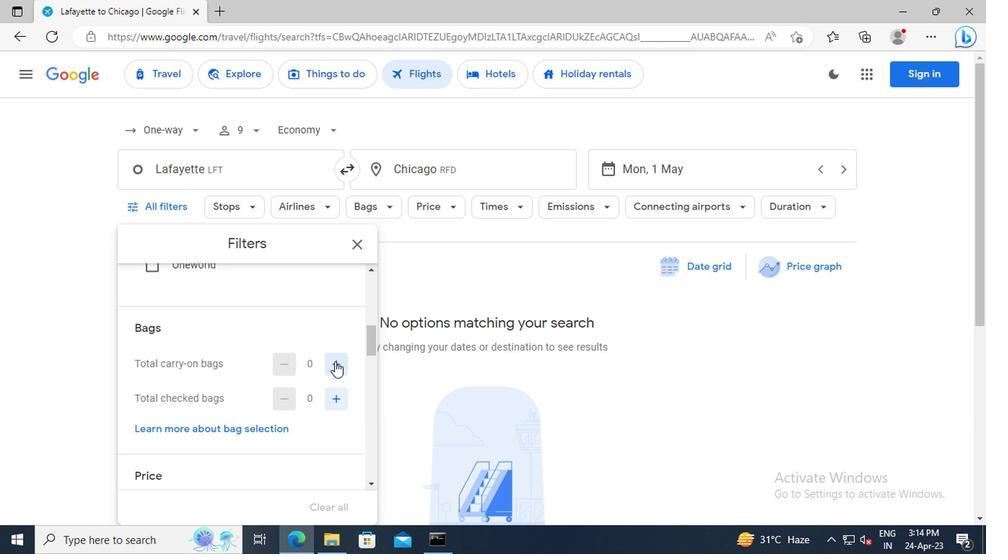 
Action: Mouse moved to (264, 327)
Screenshot: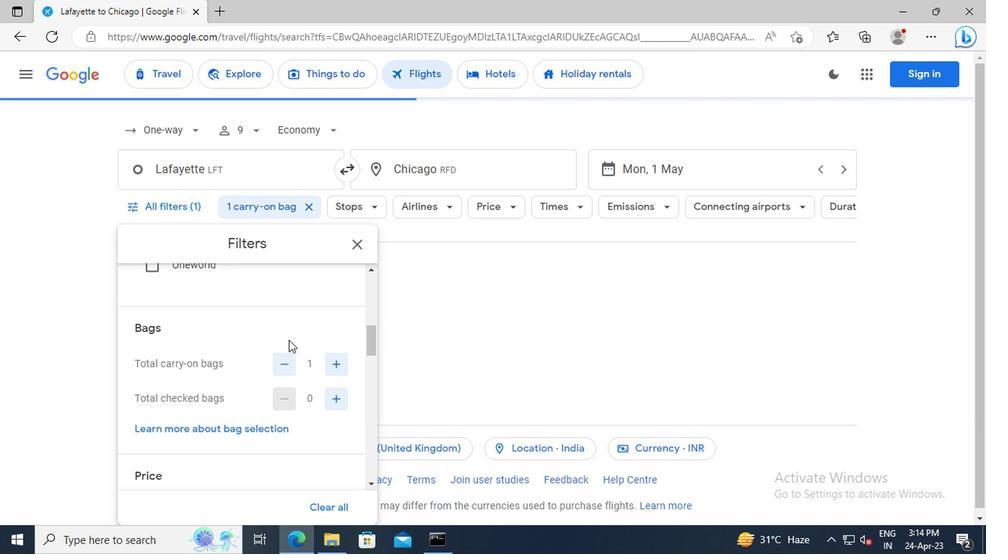 
Action: Mouse scrolled (264, 326) with delta (0, 0)
Screenshot: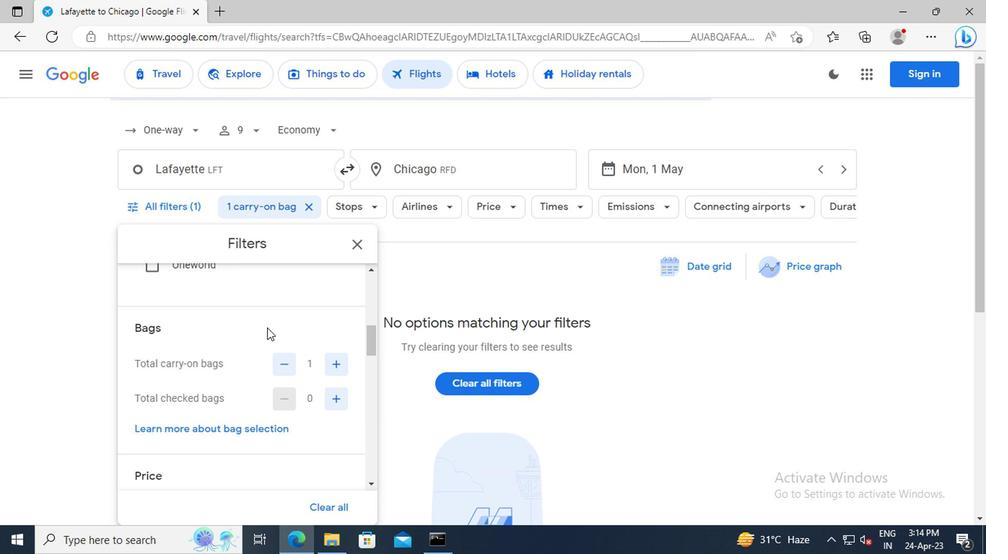 
Action: Mouse scrolled (264, 326) with delta (0, 0)
Screenshot: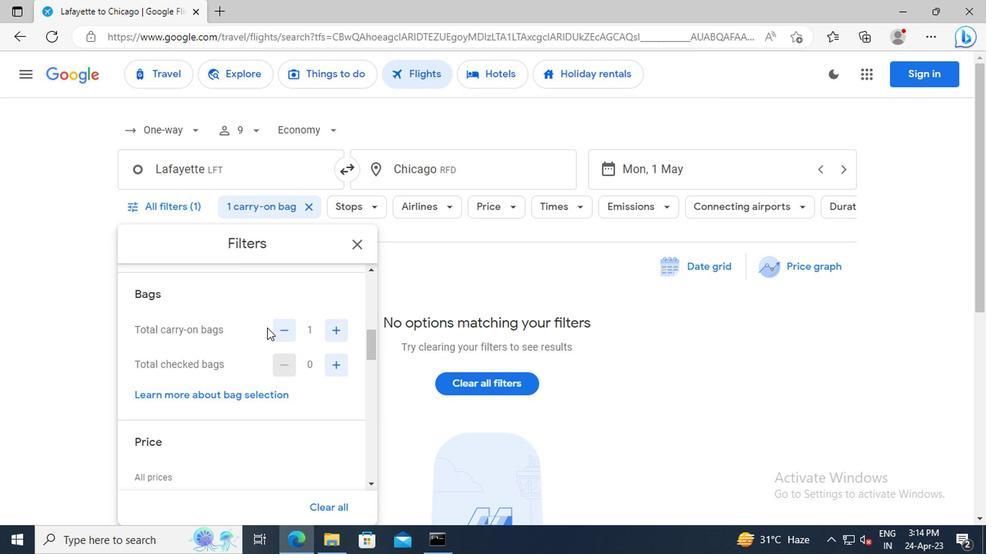 
Action: Mouse scrolled (264, 326) with delta (0, 0)
Screenshot: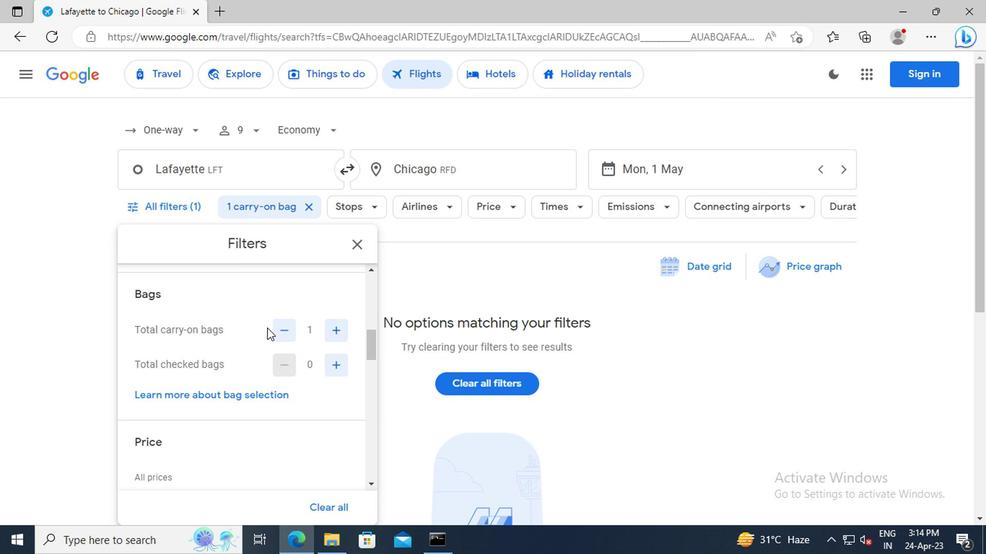 
Action: Mouse scrolled (264, 326) with delta (0, 0)
Screenshot: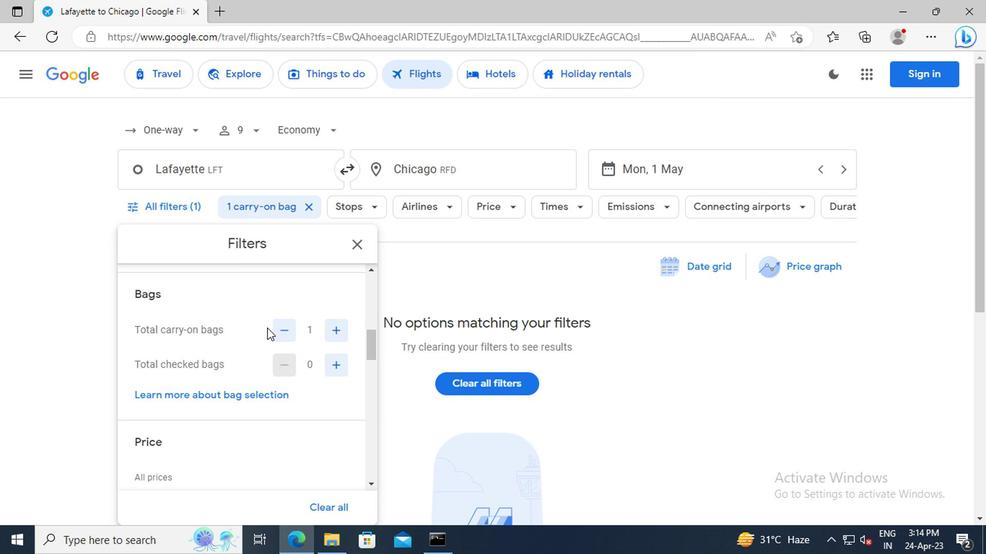 
Action: Mouse moved to (332, 400)
Screenshot: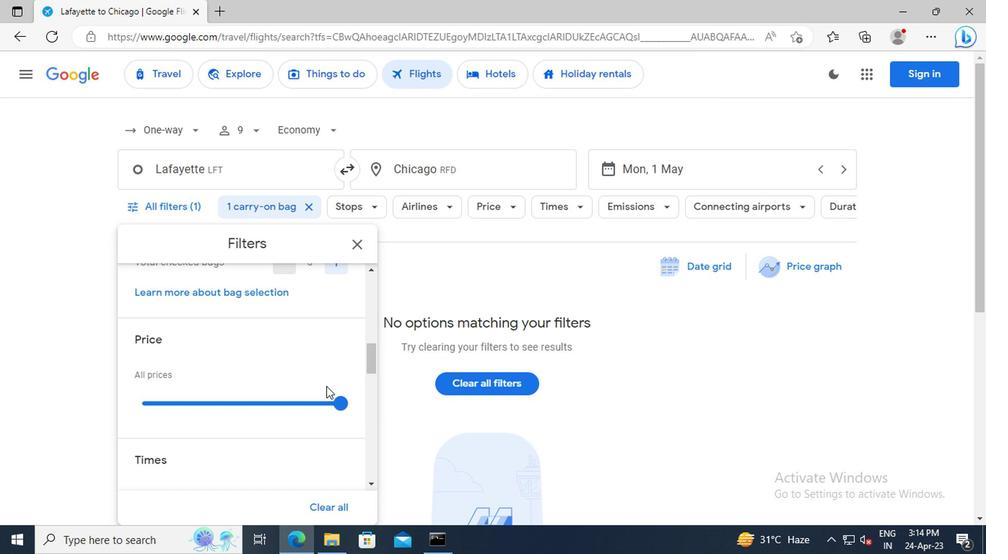 
Action: Mouse pressed left at (332, 400)
Screenshot: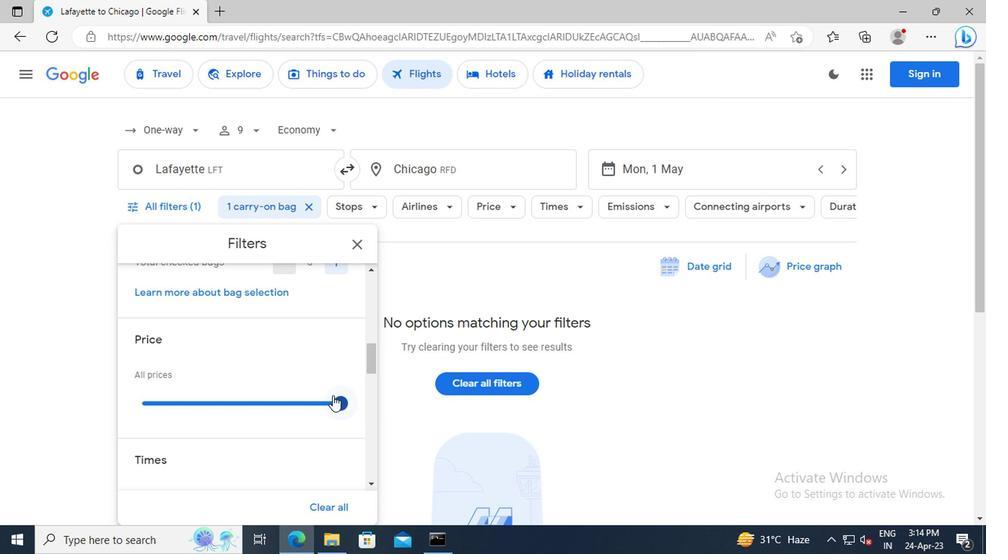 
Action: Mouse moved to (288, 347)
Screenshot: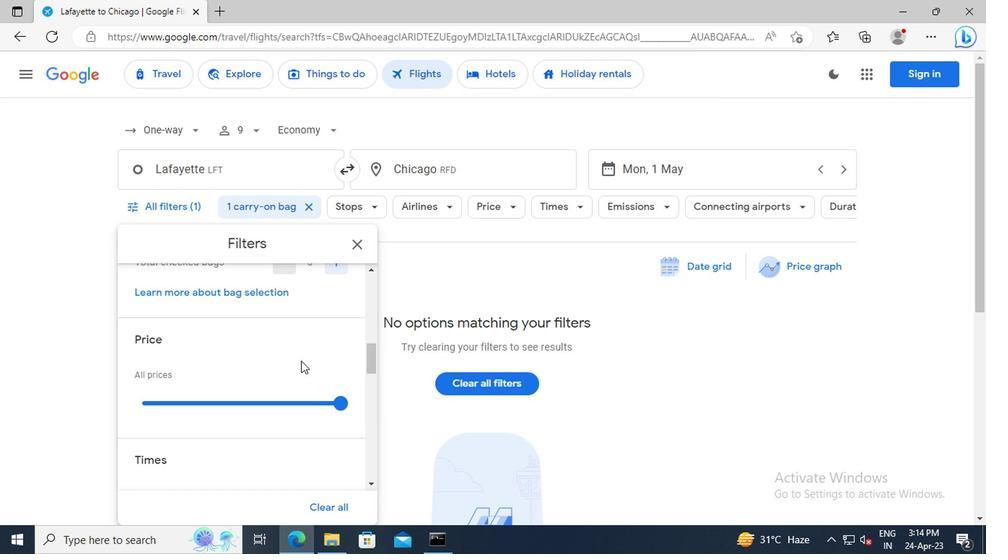 
Action: Mouse scrolled (288, 347) with delta (0, 0)
Screenshot: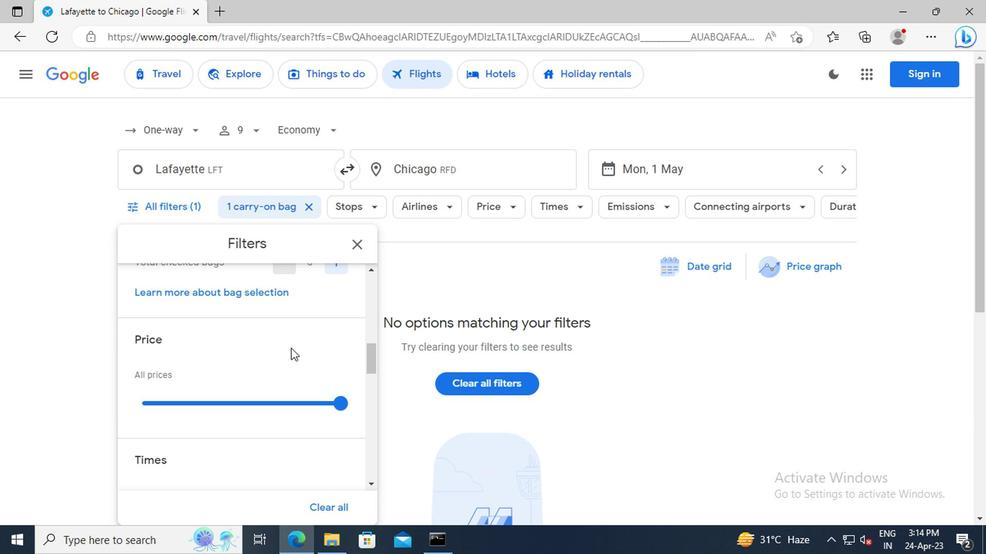 
Action: Mouse scrolled (288, 347) with delta (0, 0)
Screenshot: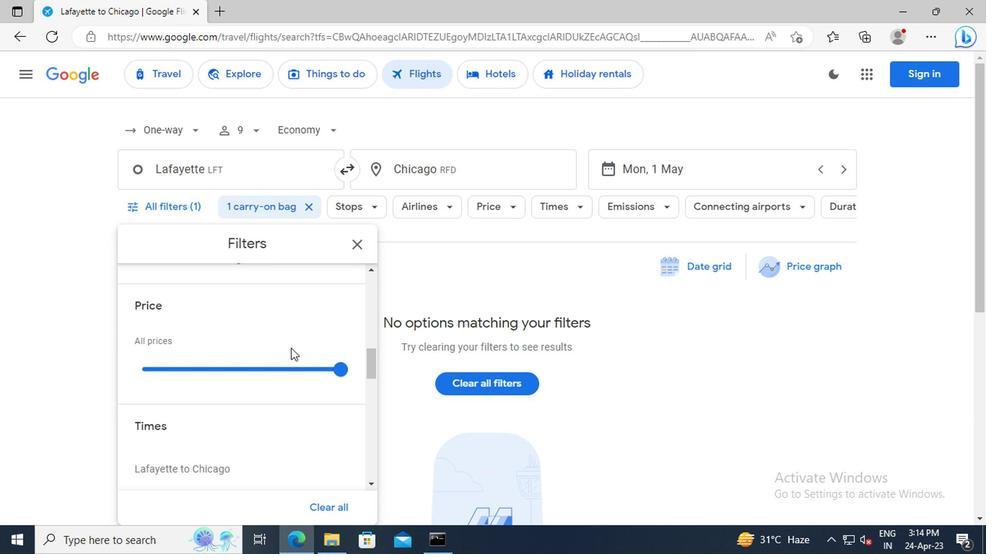 
Action: Mouse scrolled (288, 347) with delta (0, 0)
Screenshot: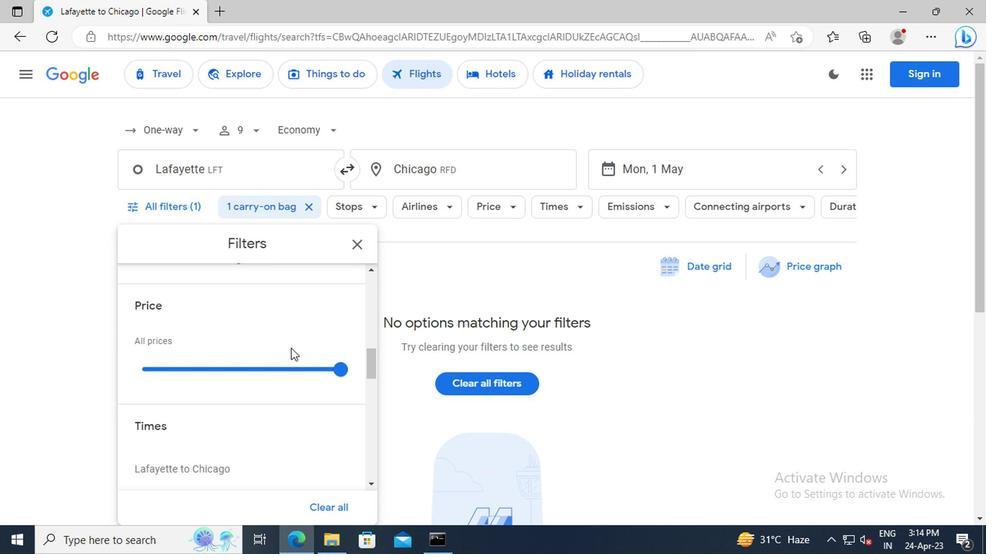 
Action: Mouse scrolled (288, 347) with delta (0, 0)
Screenshot: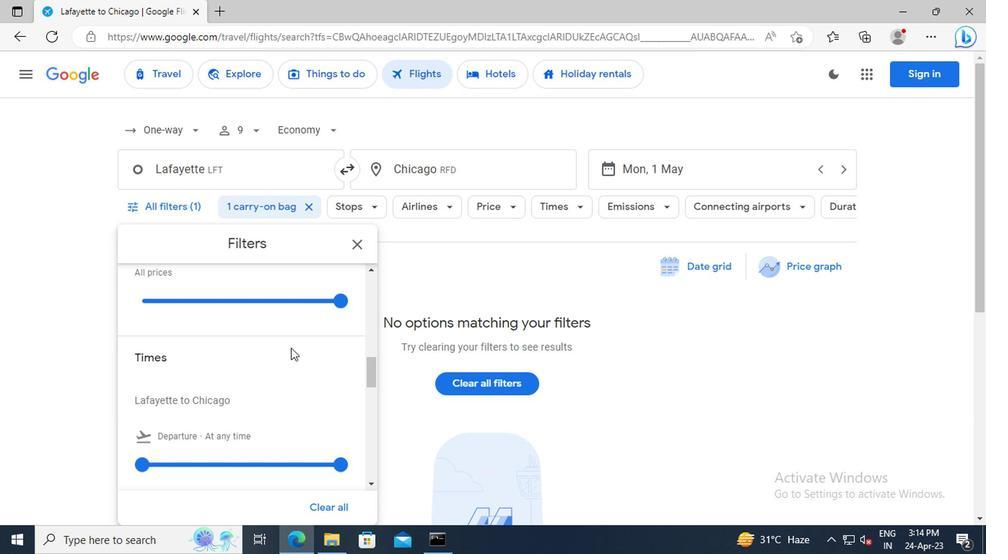 
Action: Mouse scrolled (288, 347) with delta (0, 0)
Screenshot: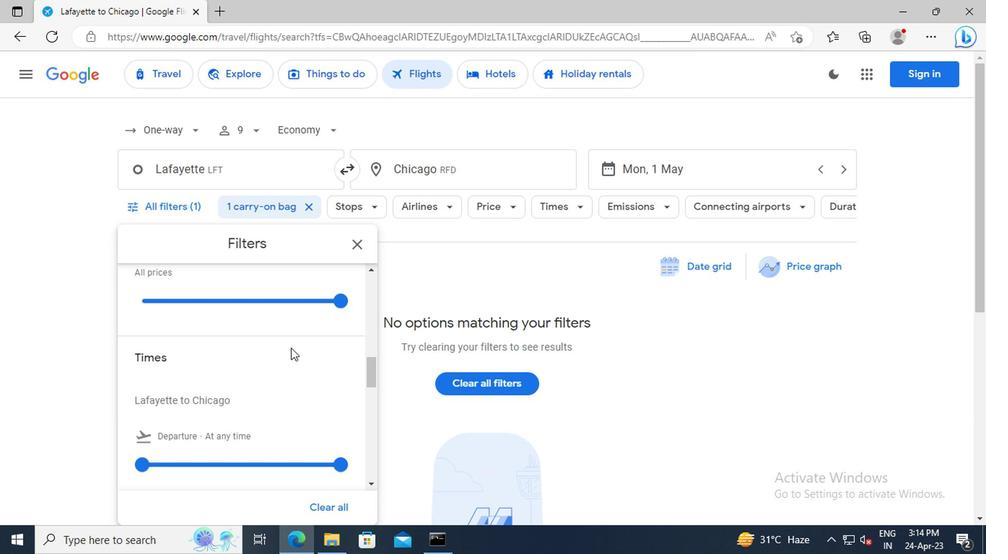 
Action: Mouse moved to (144, 394)
Screenshot: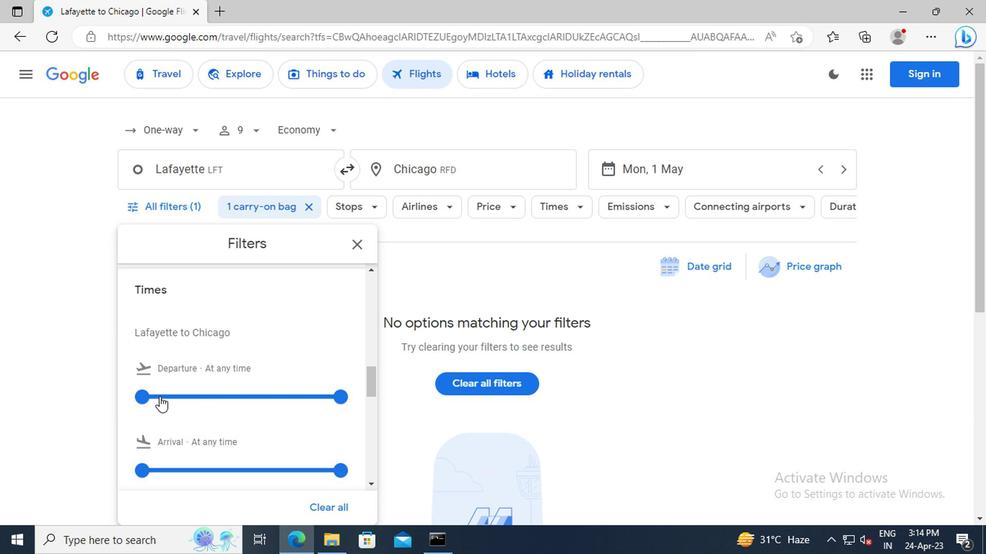 
Action: Mouse pressed left at (144, 394)
Screenshot: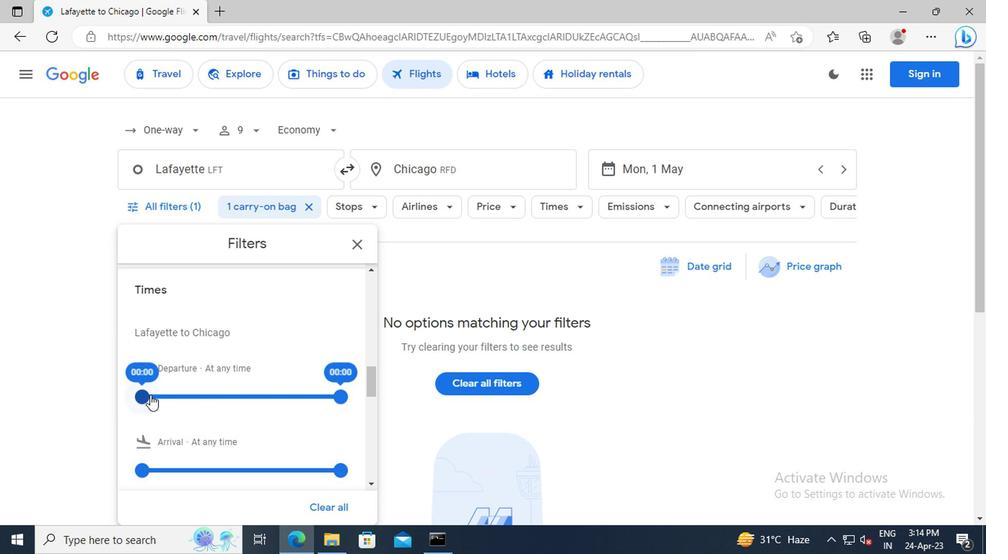 
Action: Mouse moved to (336, 403)
Screenshot: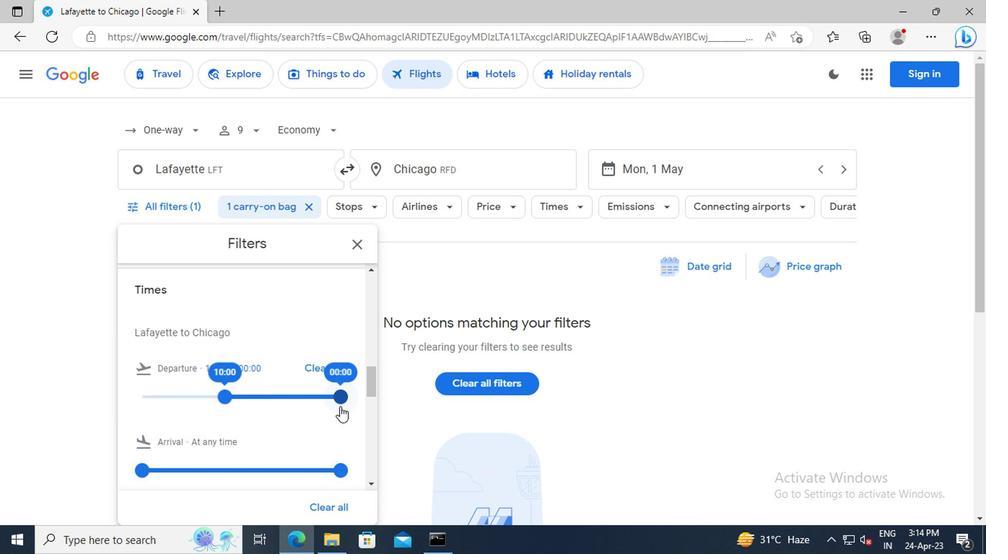 
Action: Mouse pressed left at (336, 403)
Screenshot: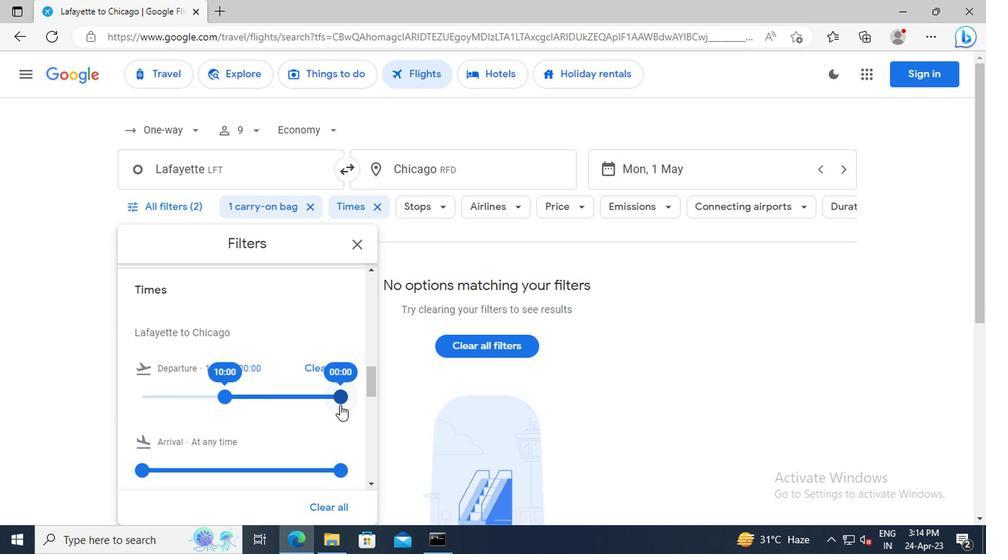 
Action: Mouse moved to (355, 248)
Screenshot: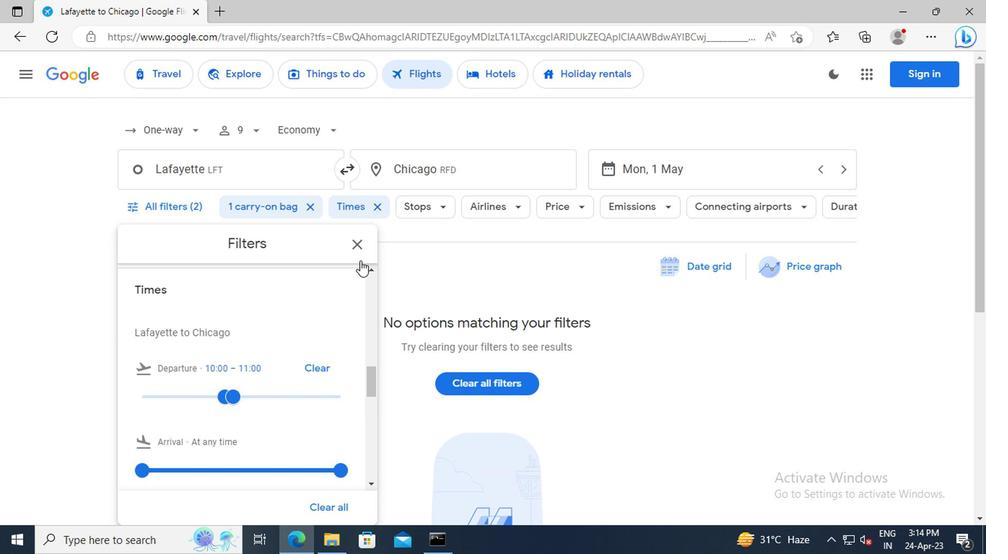 
Action: Mouse pressed left at (355, 248)
Screenshot: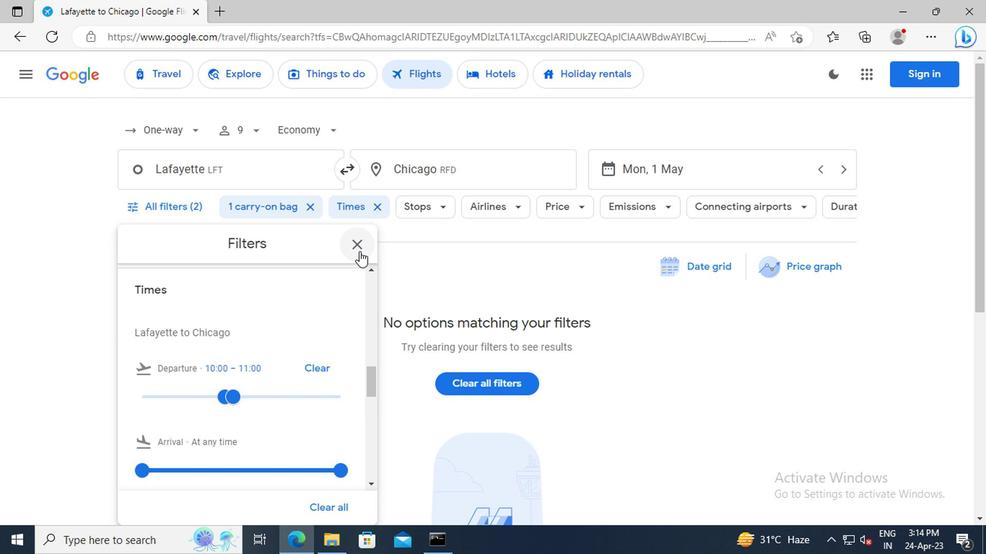 
Action: Mouse moved to (390, 368)
Screenshot: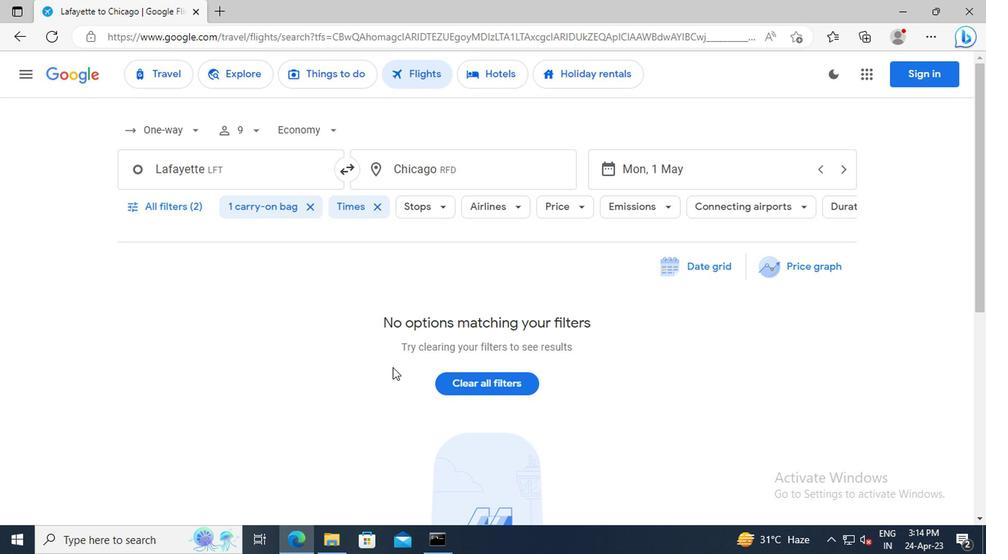 
